 Task: Look for space in Lima, United States from 12th July, 2023 to 16th July, 2023 for 8 adults in price range Rs.10000 to Rs.16000. Place can be private room with 8 bedrooms having 8 beds and 8 bathrooms. Property type can be house, flat, guest house, hotel. Amenities needed are: wifi, TV, free parkinig on premises, gym, breakfast. Booking option can be shelf check-in. Required host language is English.
Action: Mouse moved to (419, 87)
Screenshot: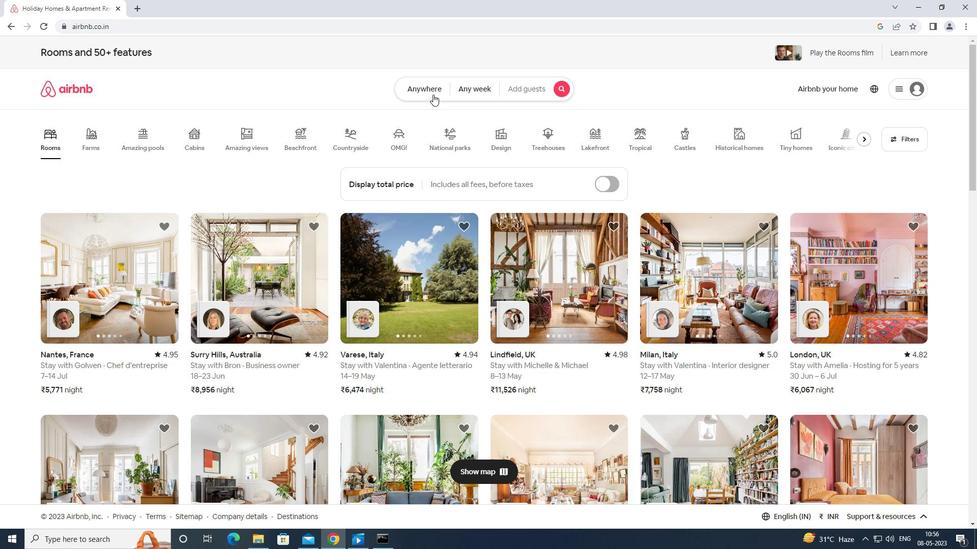 
Action: Mouse pressed left at (419, 87)
Screenshot: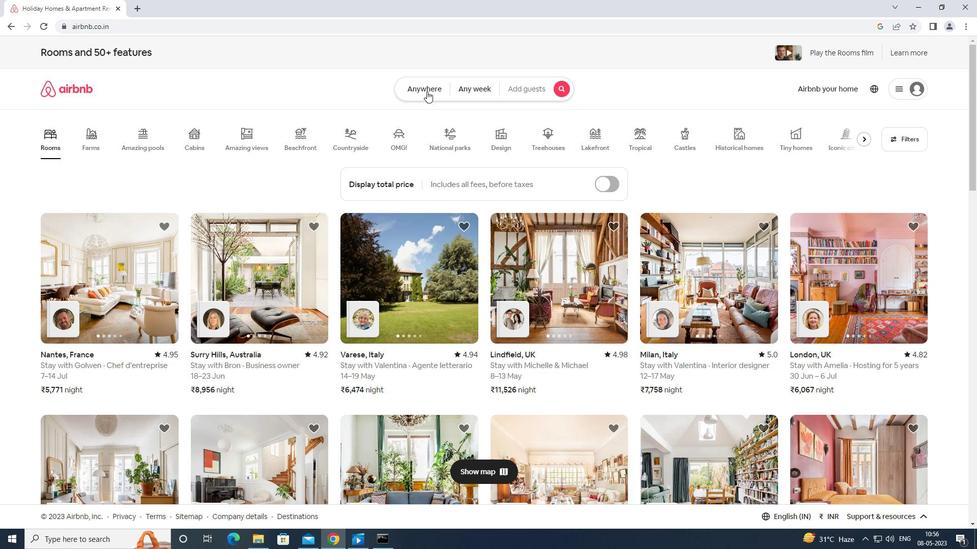 
Action: Mouse moved to (375, 122)
Screenshot: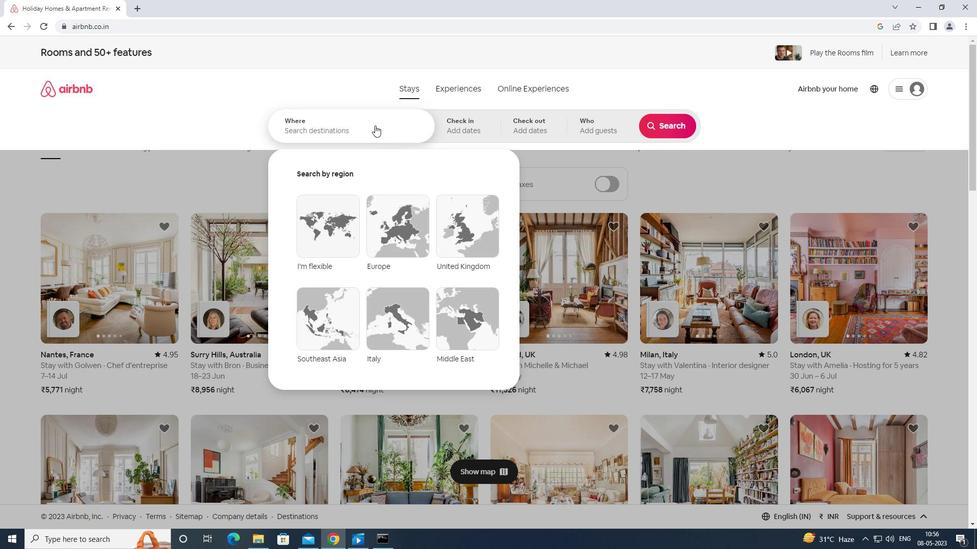 
Action: Mouse pressed left at (375, 122)
Screenshot: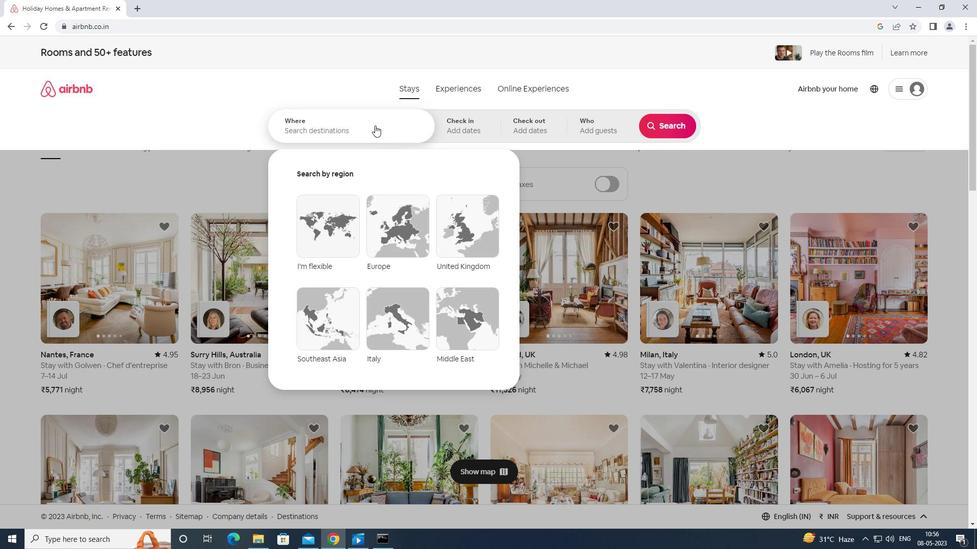 
Action: Mouse moved to (398, 124)
Screenshot: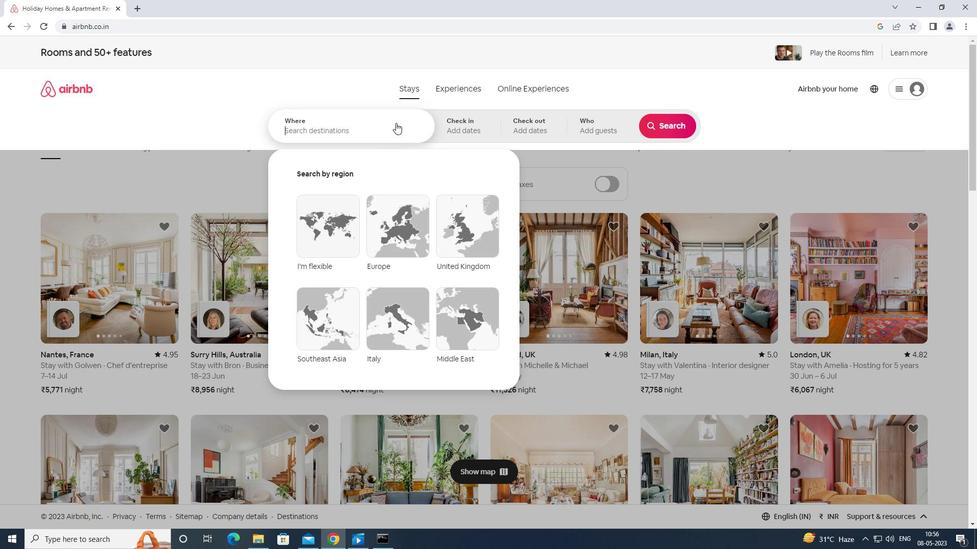 
Action: Key pressed l<Key.backspace><Key.shift>L<Key.shift>IMA<Key.space>UNITED<Key.space>STAES<Key.enter>
Screenshot: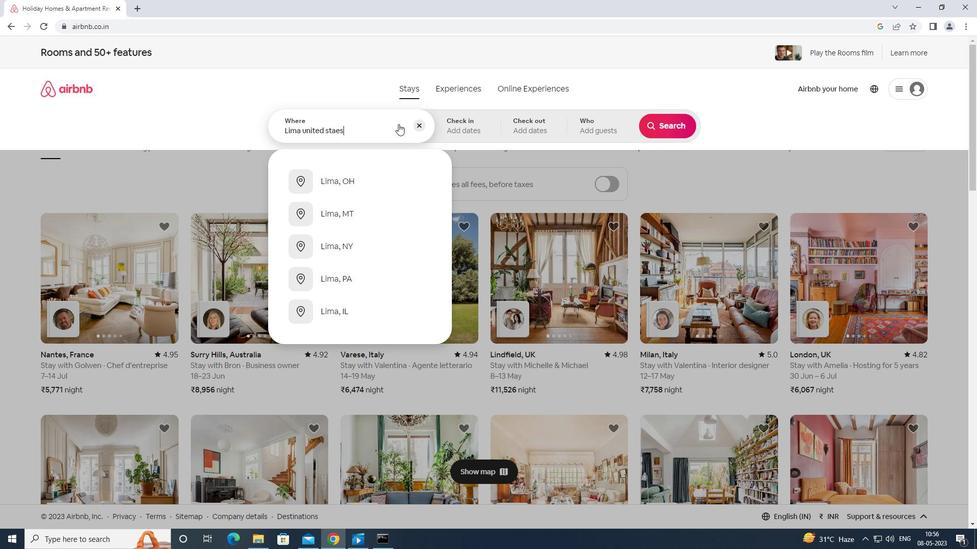 
Action: Mouse moved to (664, 213)
Screenshot: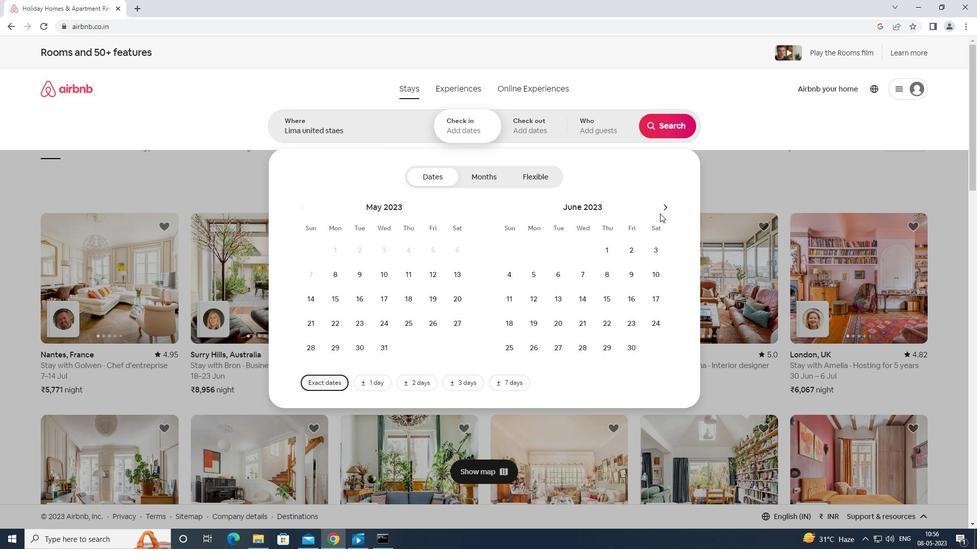 
Action: Mouse pressed left at (664, 213)
Screenshot: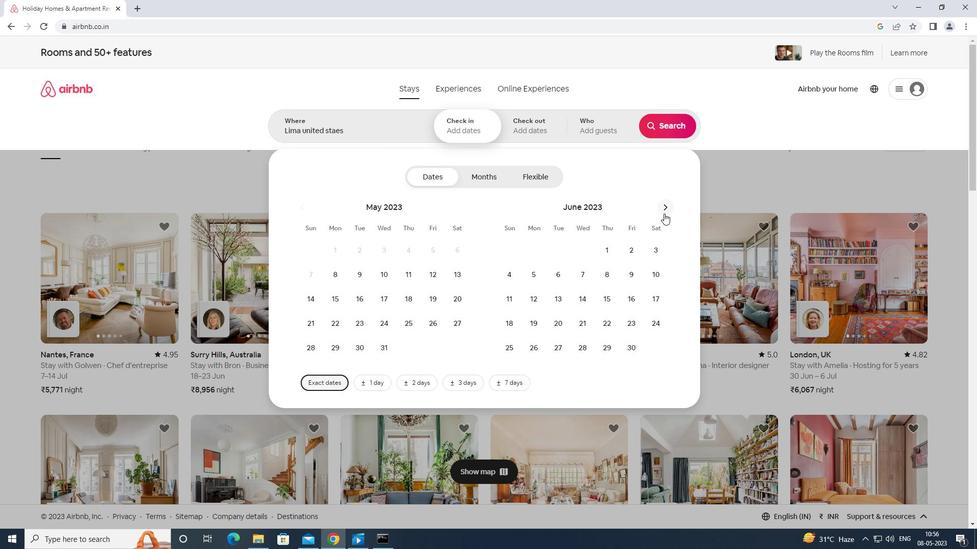 
Action: Mouse moved to (583, 296)
Screenshot: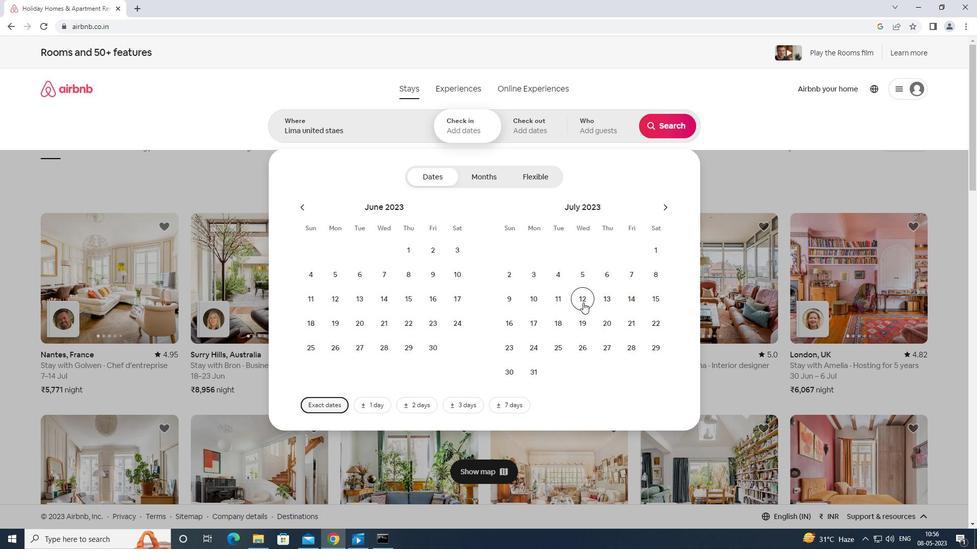 
Action: Mouse pressed left at (583, 296)
Screenshot: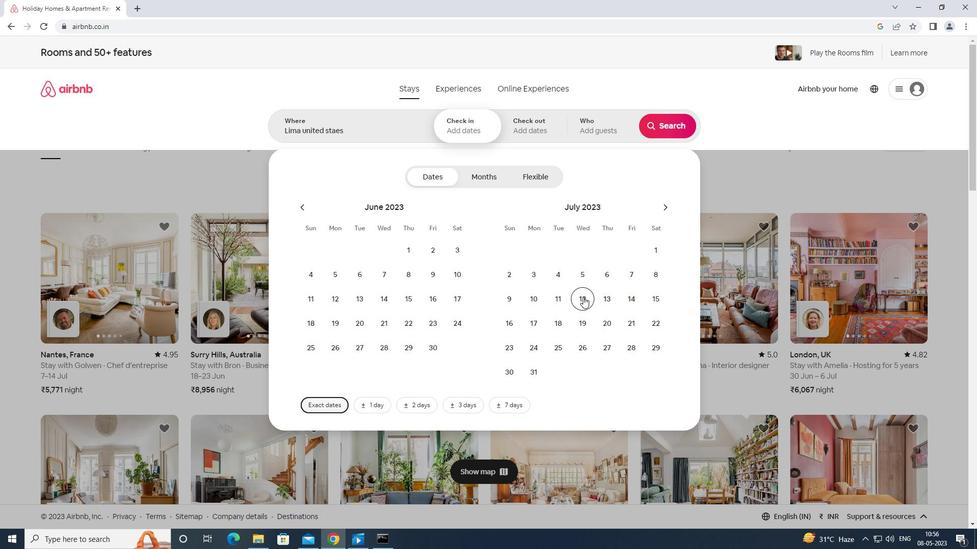 
Action: Mouse moved to (510, 323)
Screenshot: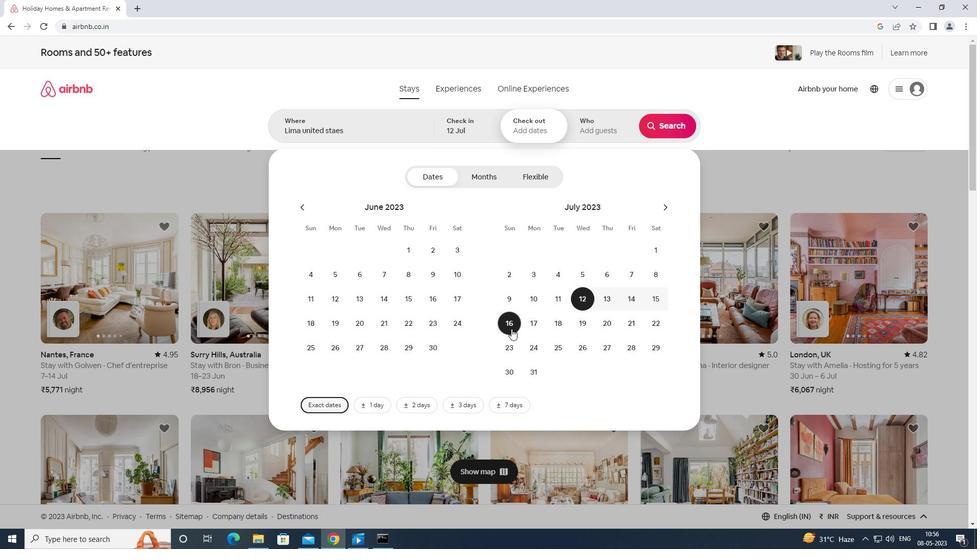 
Action: Mouse pressed left at (510, 323)
Screenshot: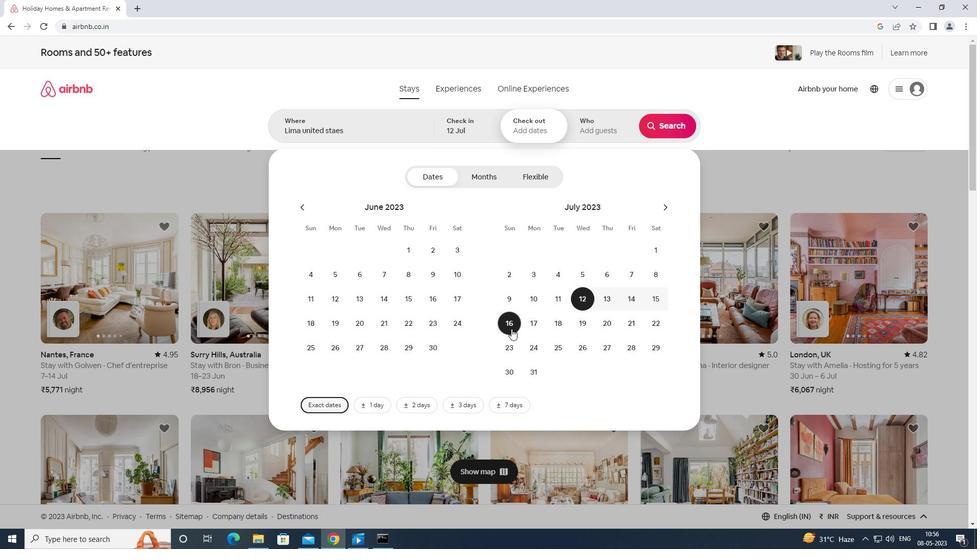 
Action: Mouse moved to (610, 121)
Screenshot: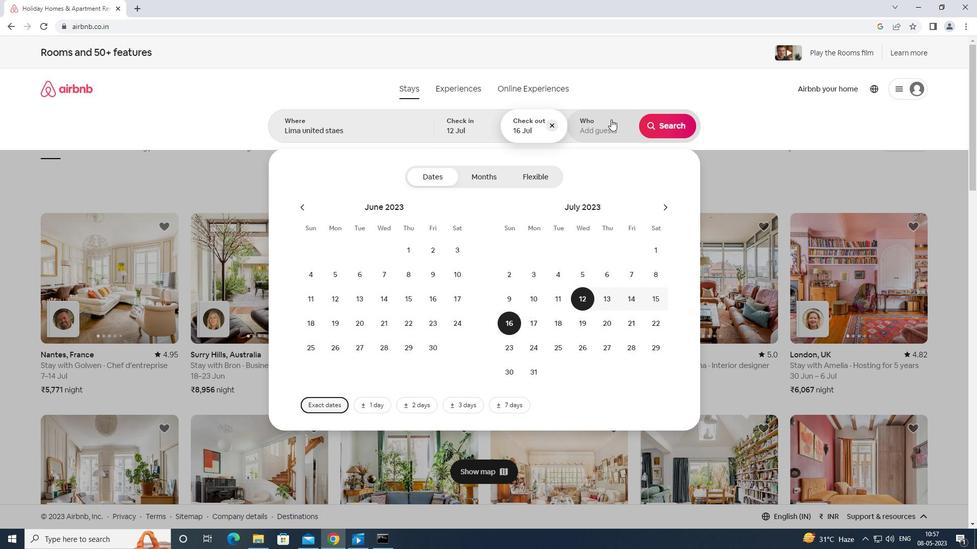 
Action: Mouse pressed left at (610, 121)
Screenshot: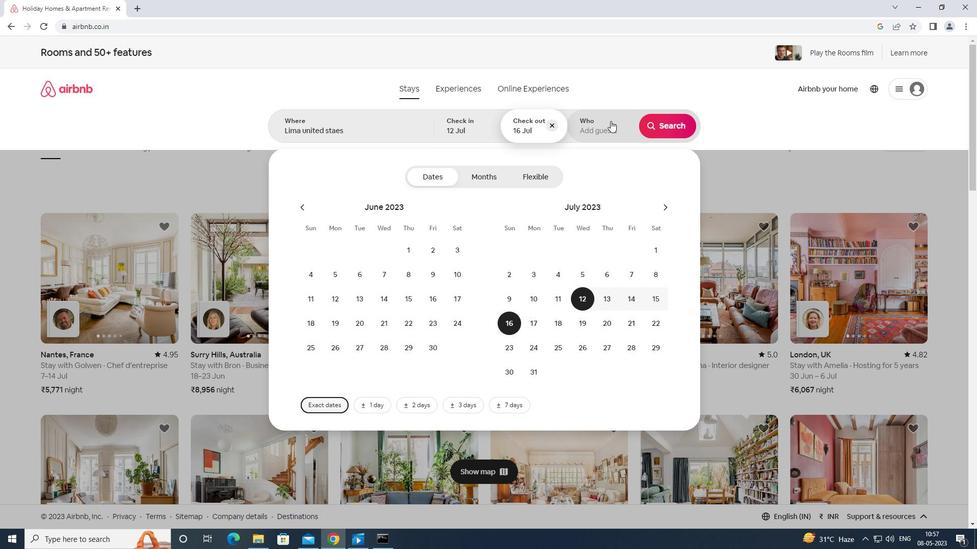 
Action: Mouse moved to (669, 180)
Screenshot: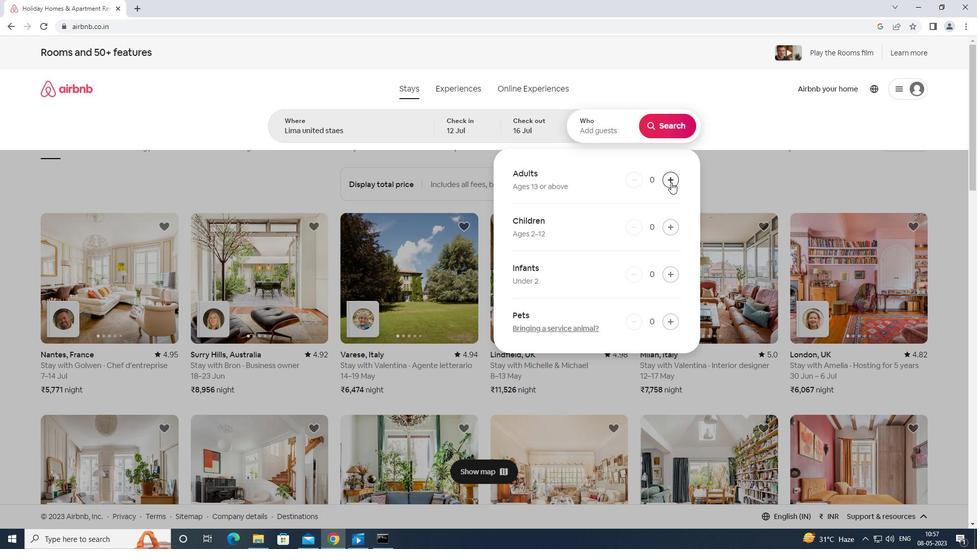 
Action: Mouse pressed left at (669, 180)
Screenshot: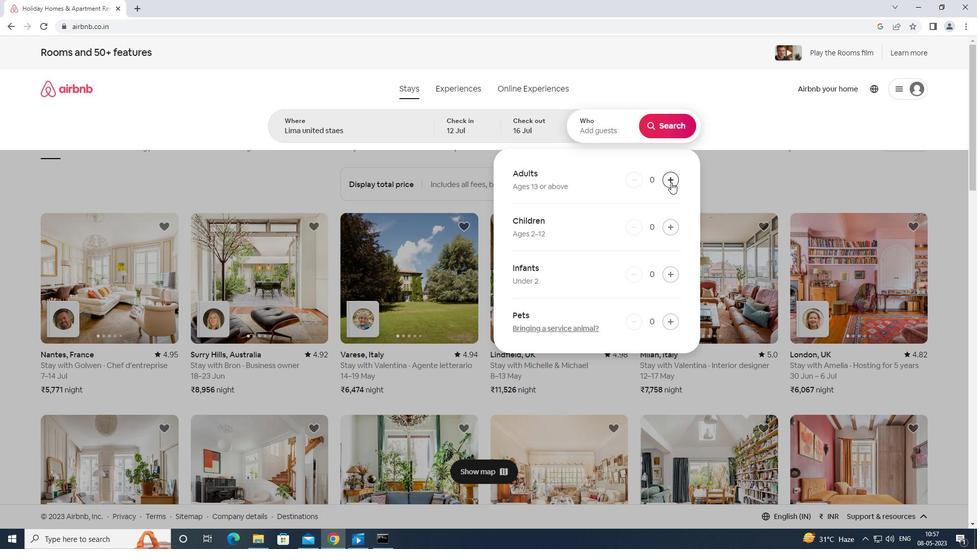 
Action: Mouse moved to (669, 179)
Screenshot: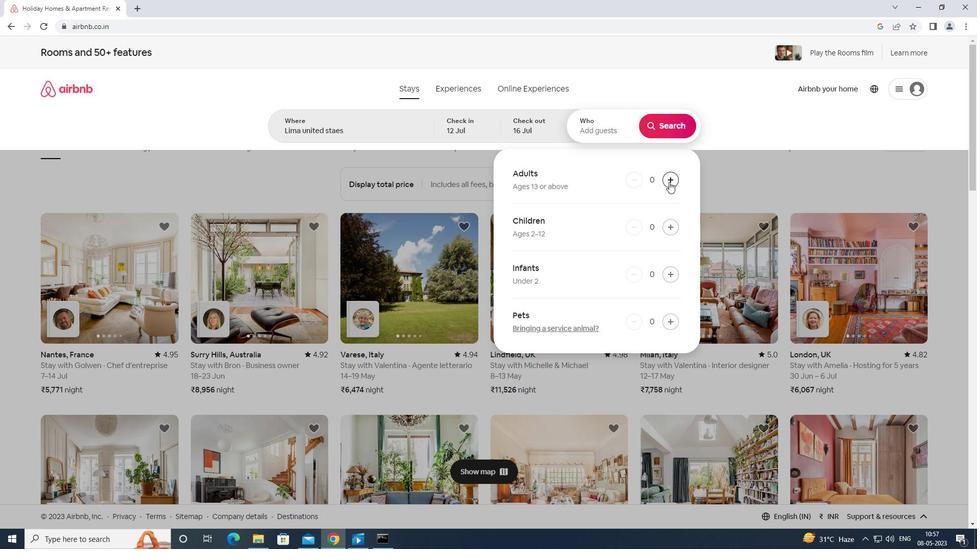 
Action: Mouse pressed left at (669, 179)
Screenshot: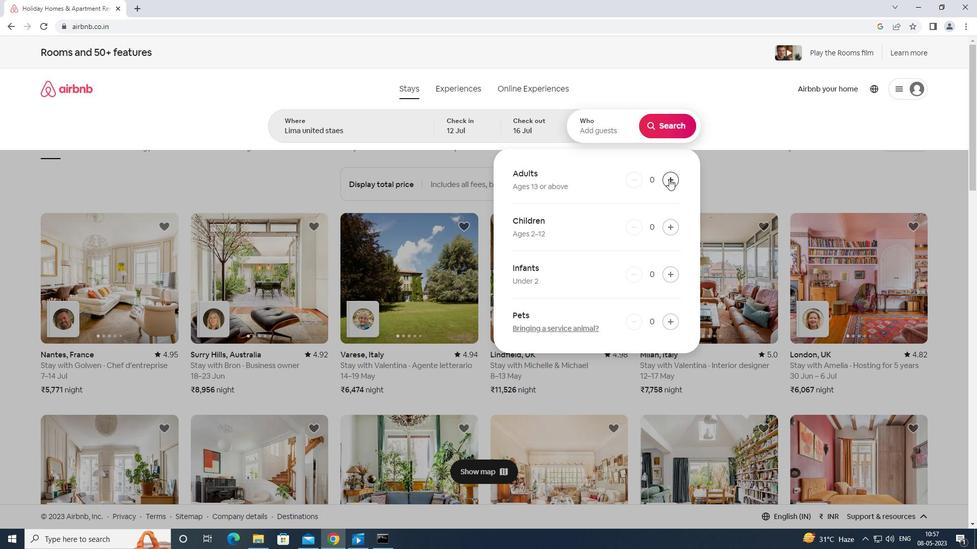 
Action: Mouse moved to (670, 179)
Screenshot: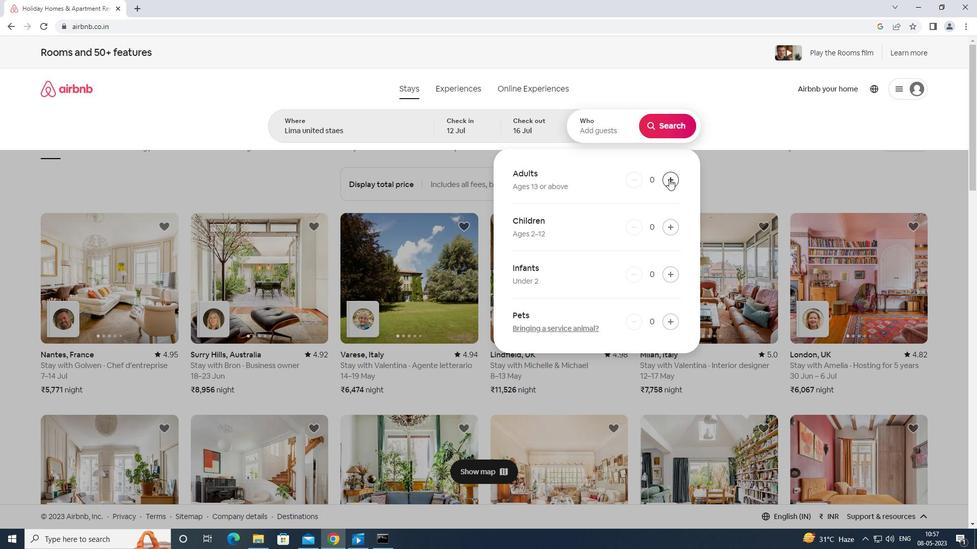 
Action: Mouse pressed left at (670, 179)
Screenshot: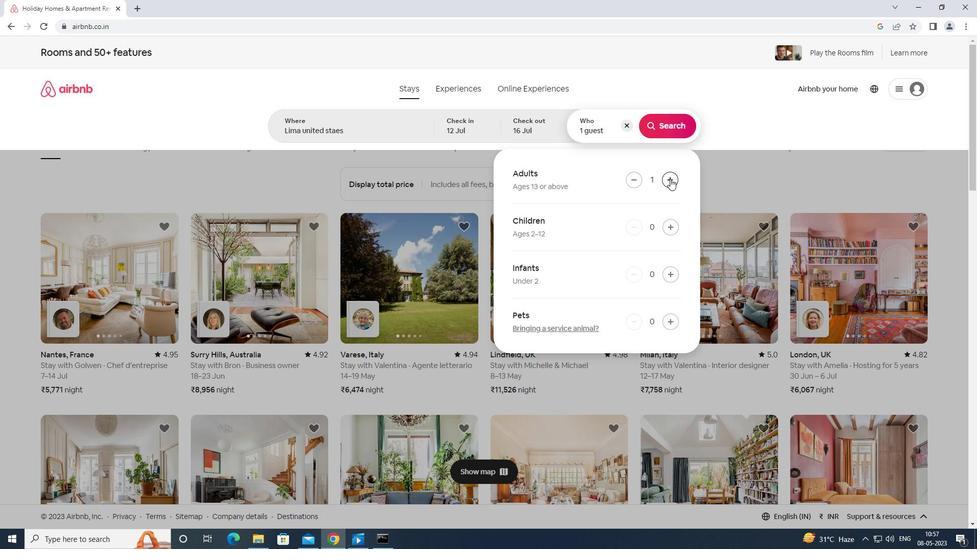 
Action: Mouse moved to (670, 179)
Screenshot: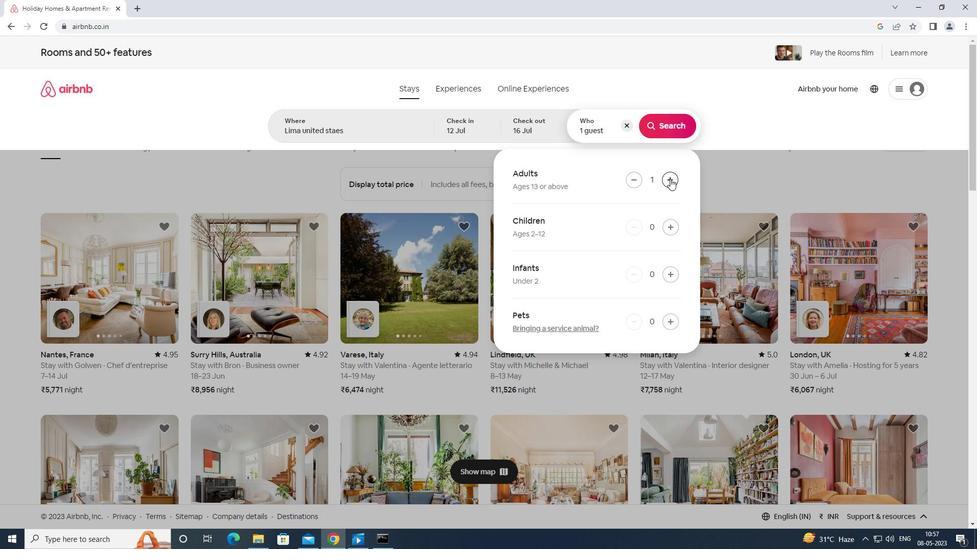 
Action: Mouse pressed left at (670, 179)
Screenshot: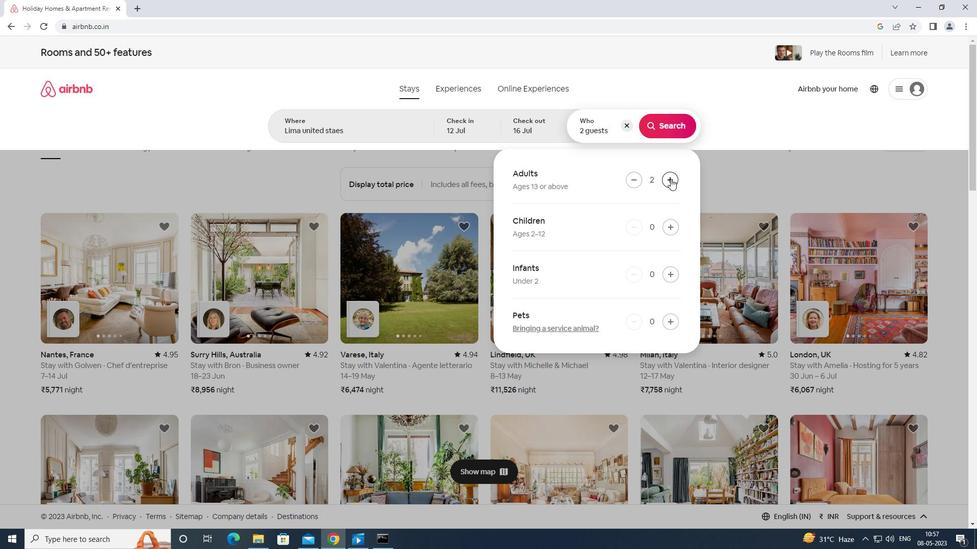 
Action: Mouse pressed left at (670, 179)
Screenshot: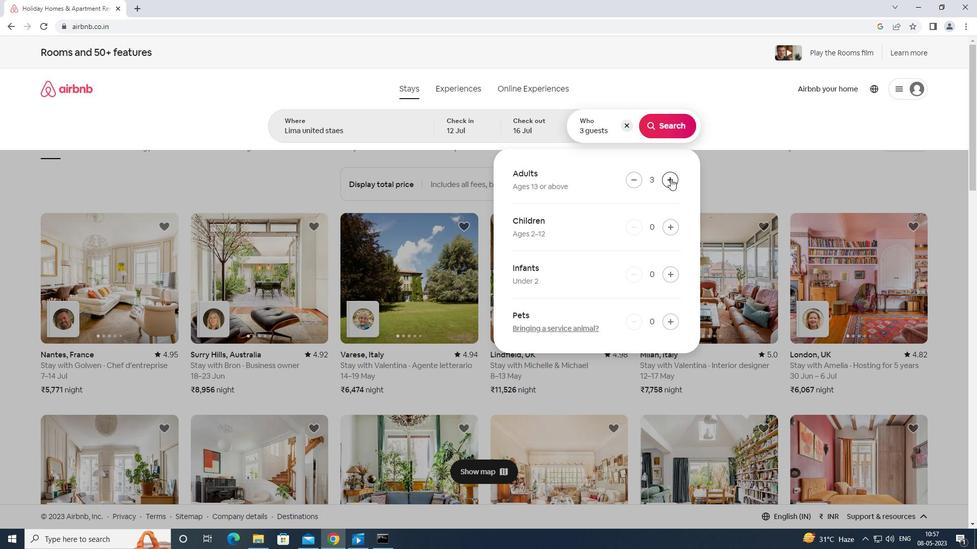
Action: Mouse pressed left at (670, 179)
Screenshot: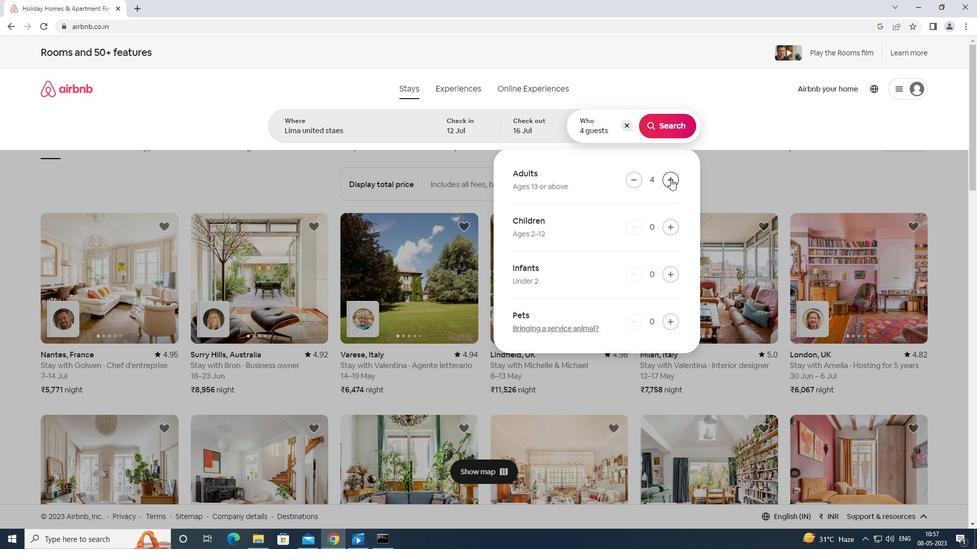 
Action: Mouse pressed left at (670, 179)
Screenshot: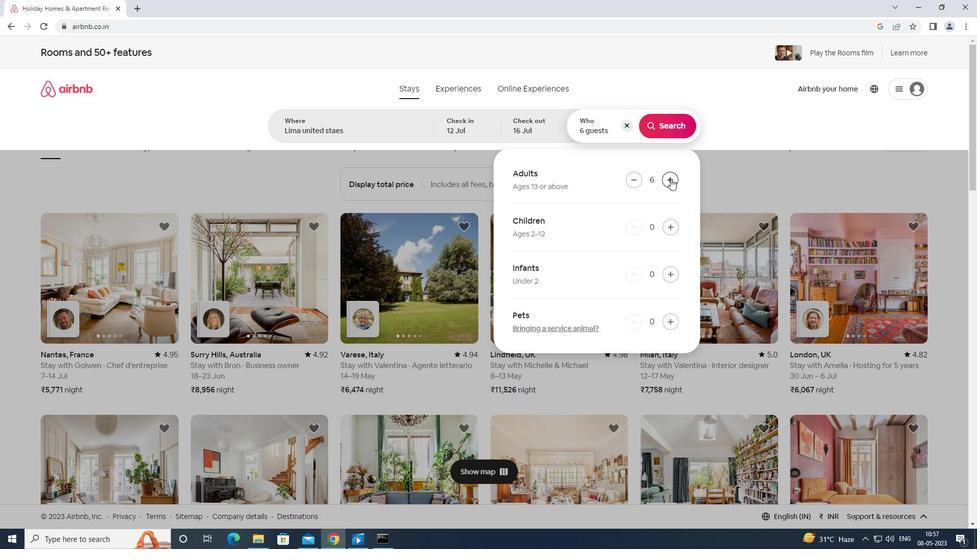 
Action: Mouse pressed left at (670, 179)
Screenshot: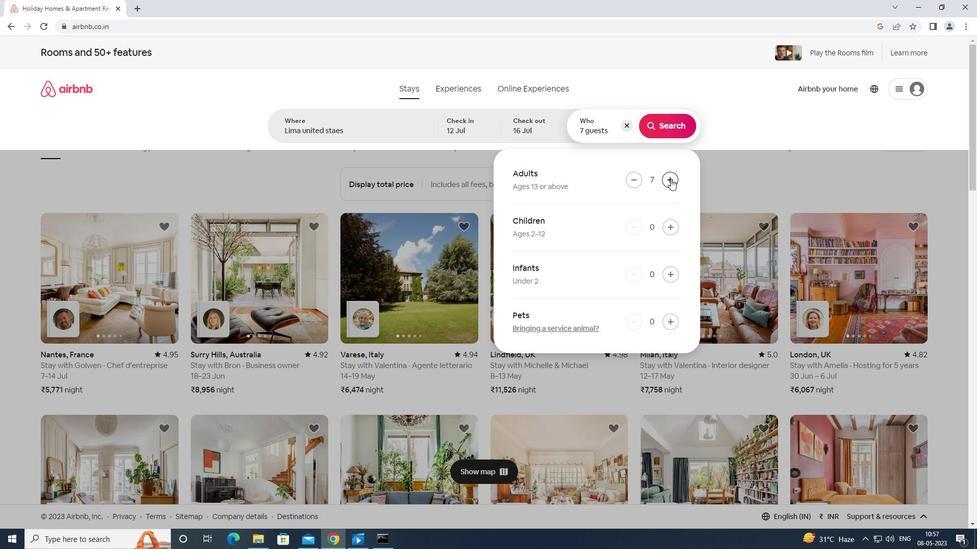 
Action: Mouse moved to (664, 128)
Screenshot: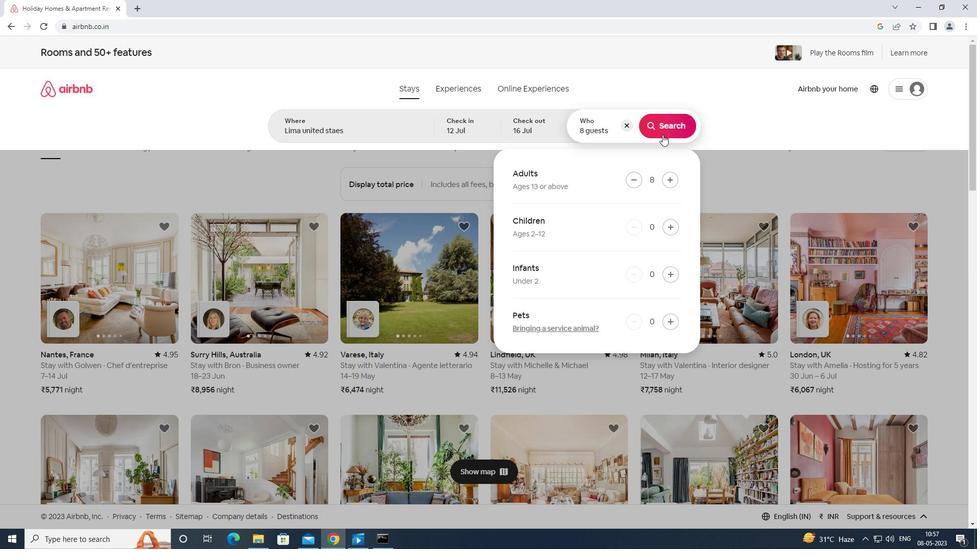 
Action: Mouse pressed left at (664, 128)
Screenshot: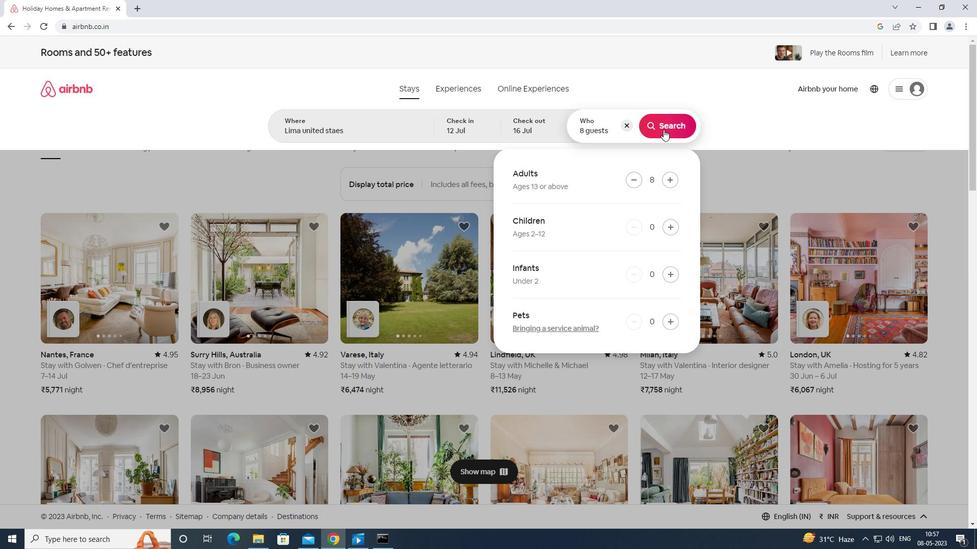 
Action: Mouse moved to (933, 94)
Screenshot: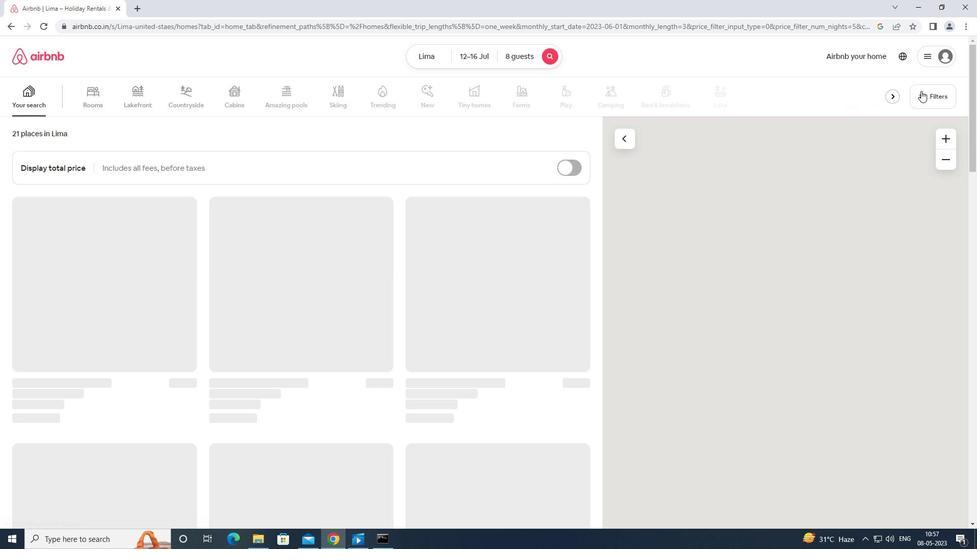 
Action: Mouse pressed left at (933, 94)
Screenshot: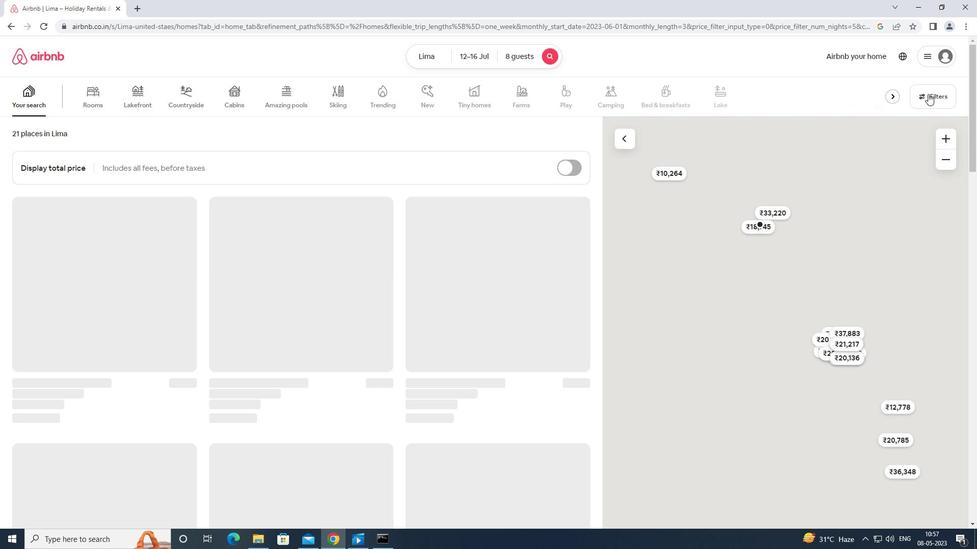 
Action: Mouse moved to (428, 347)
Screenshot: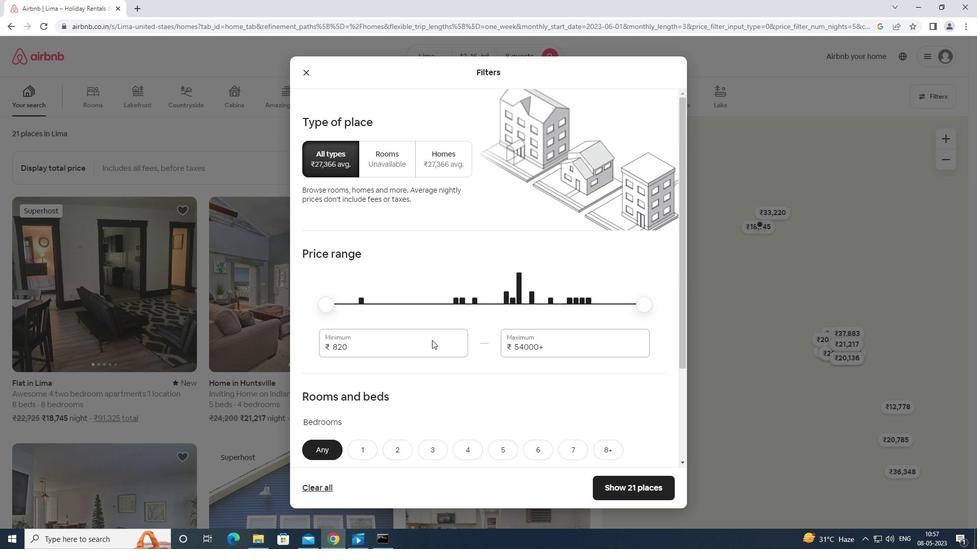 
Action: Mouse pressed left at (428, 347)
Screenshot: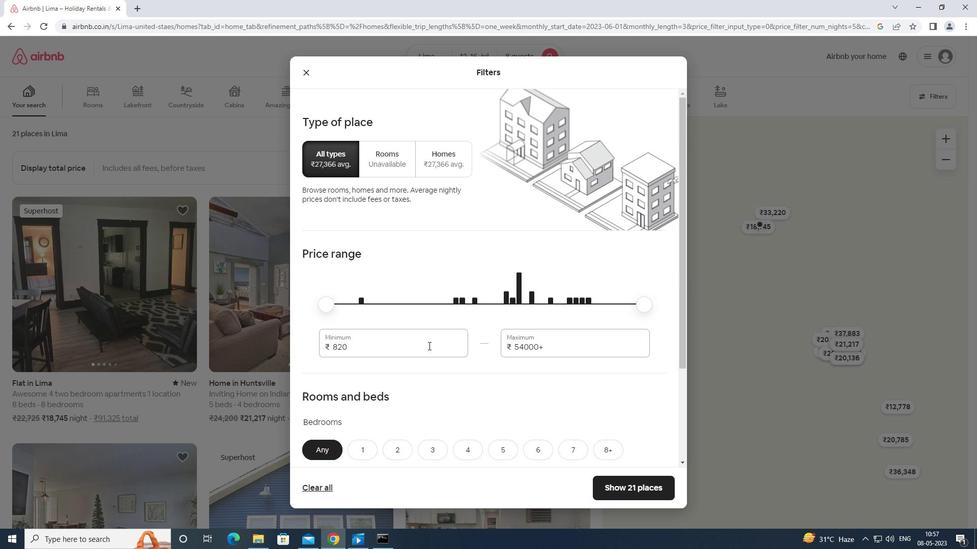 
Action: Mouse moved to (466, 378)
Screenshot: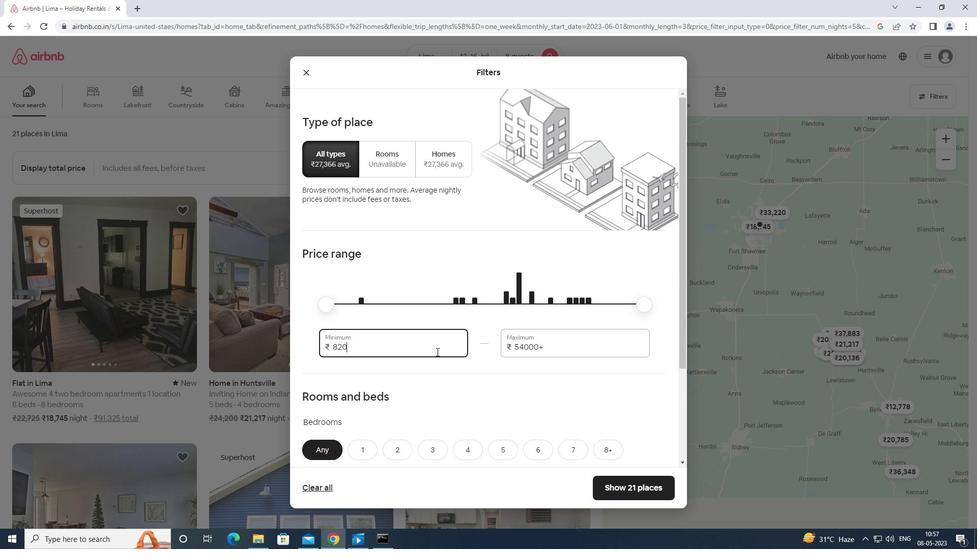 
Action: Key pressed <Key.backspace><Key.backspace><Key.backspace><Key.backspace><Key.backspace>10
Screenshot: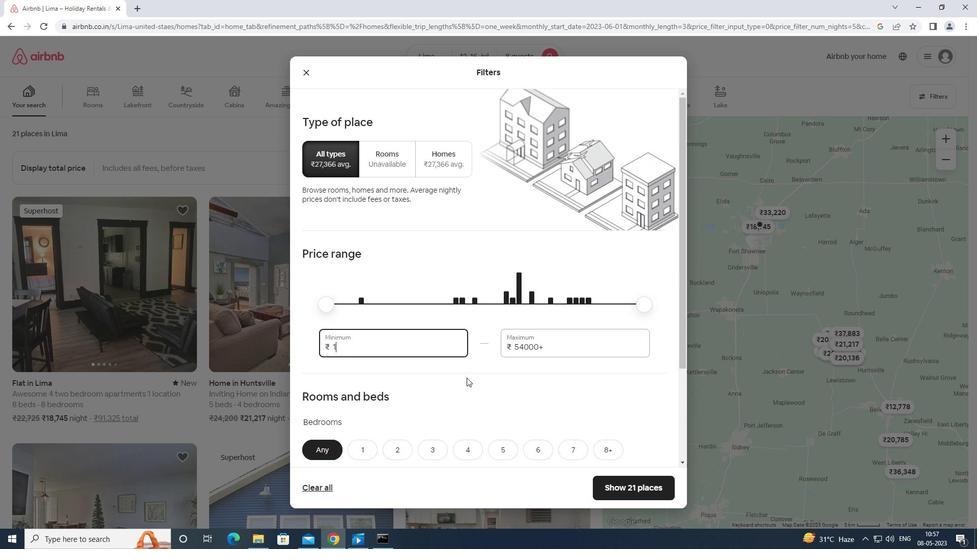 
Action: Mouse moved to (466, 378)
Screenshot: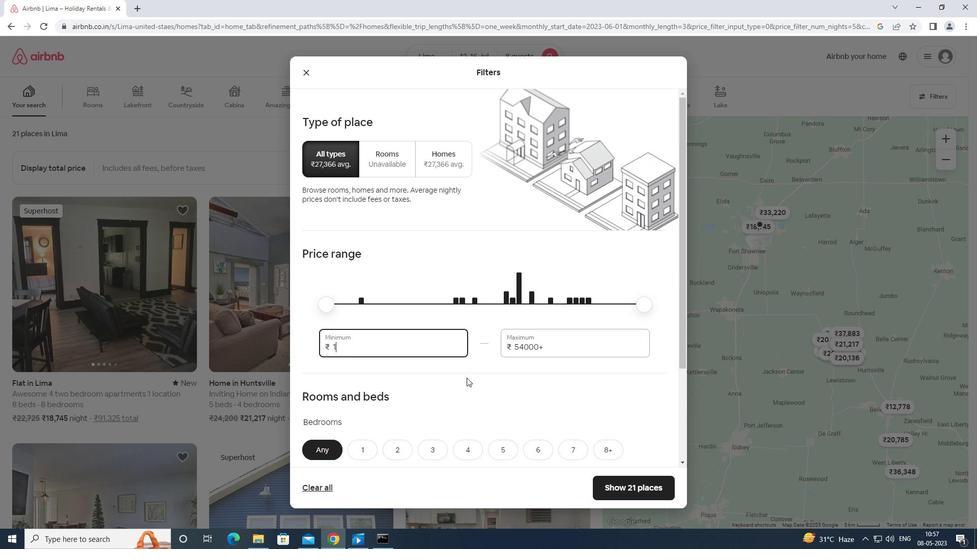 
Action: Key pressed 0
Screenshot: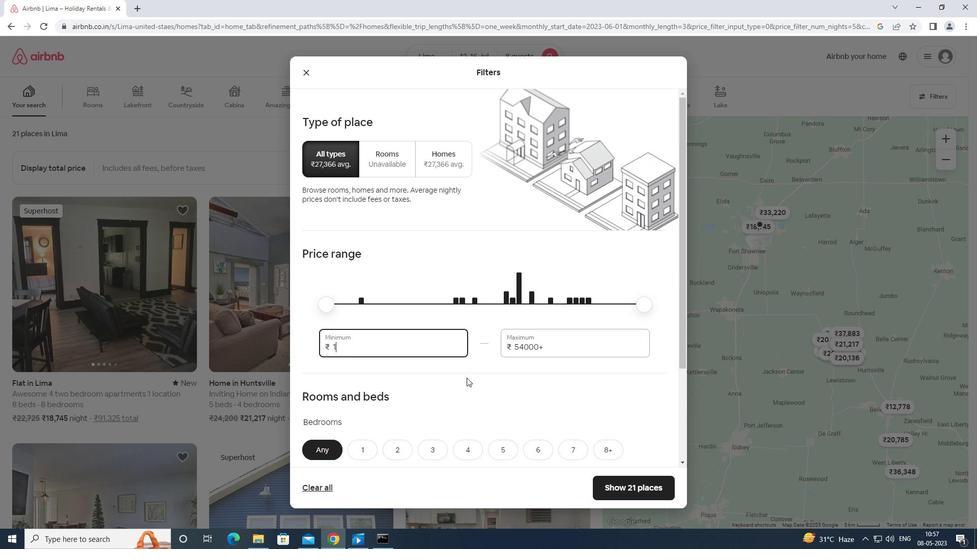 
Action: Mouse moved to (481, 378)
Screenshot: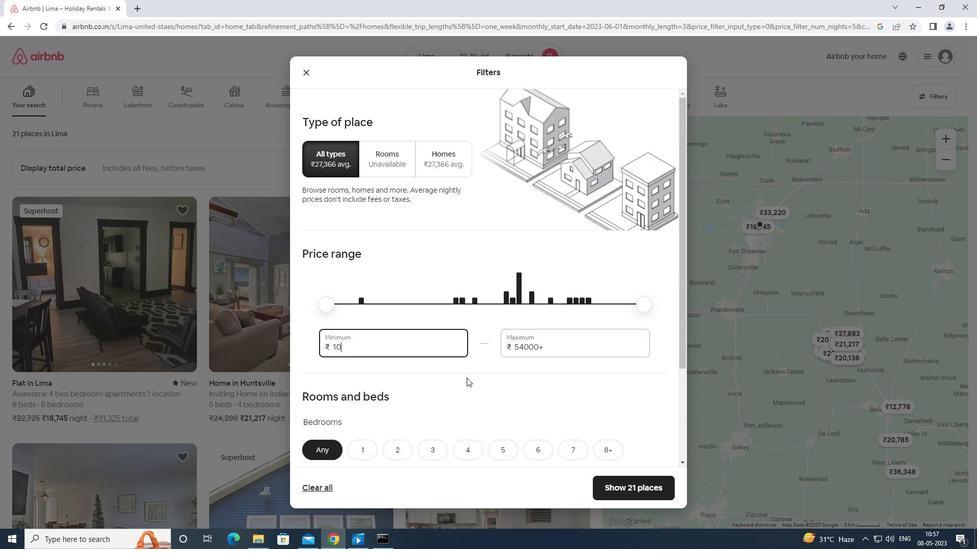 
Action: Key pressed 0
Screenshot: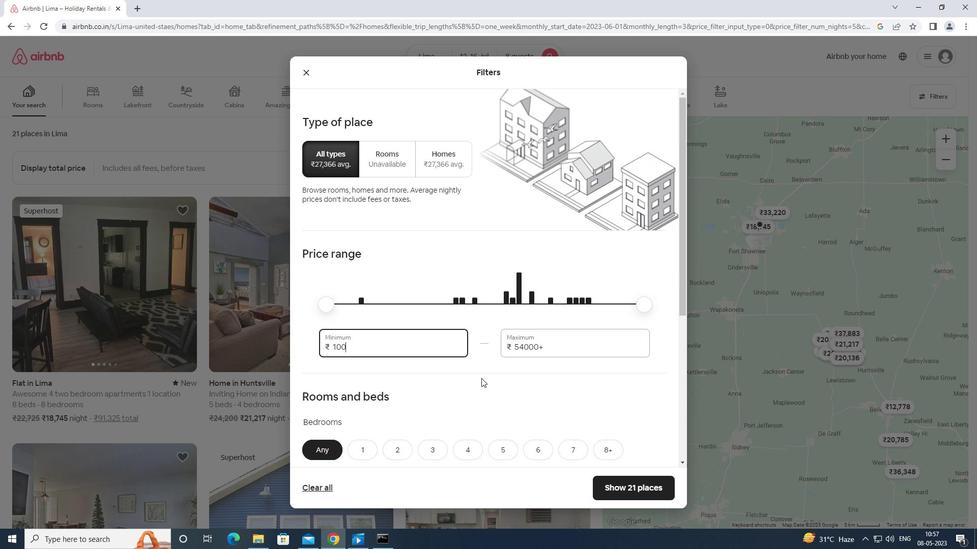 
Action: Mouse moved to (481, 378)
Screenshot: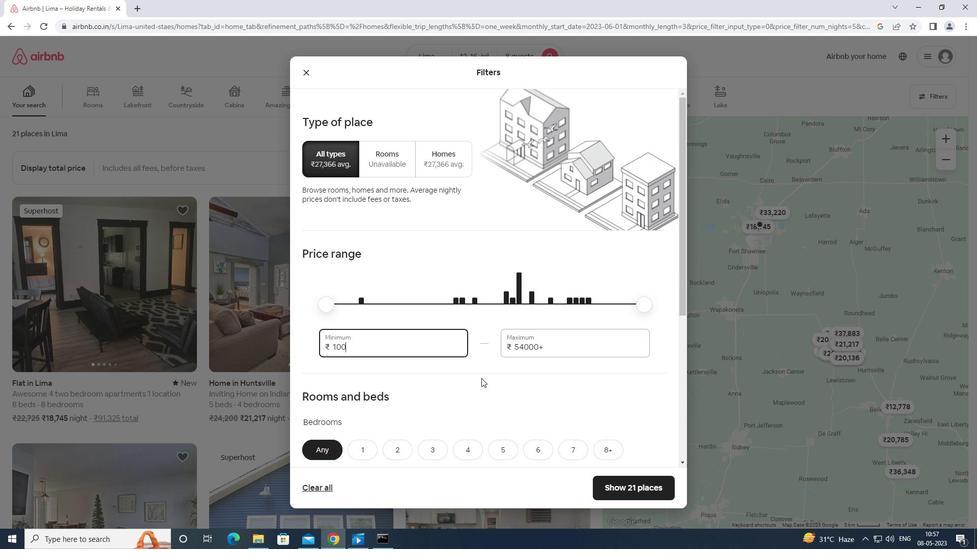
Action: Key pressed 0
Screenshot: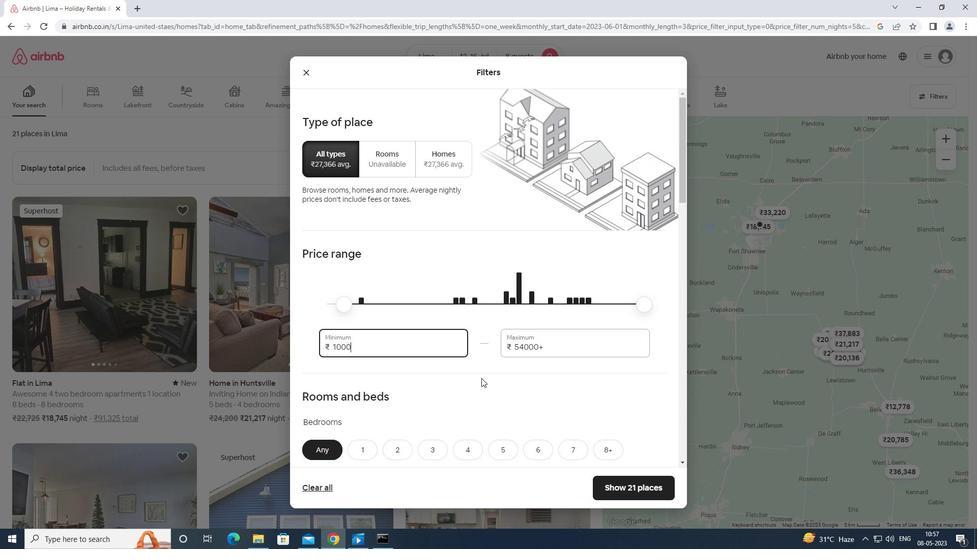 
Action: Mouse moved to (577, 344)
Screenshot: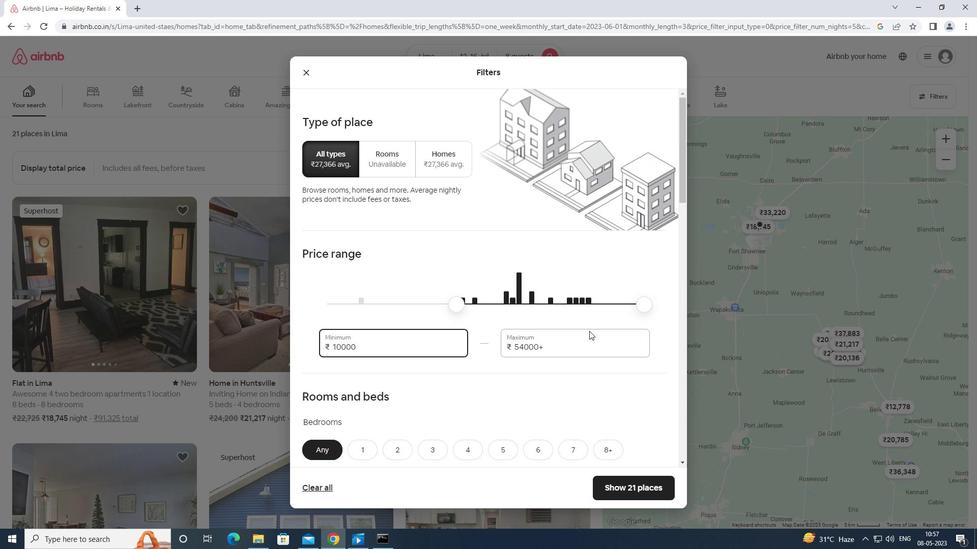 
Action: Mouse pressed left at (577, 344)
Screenshot: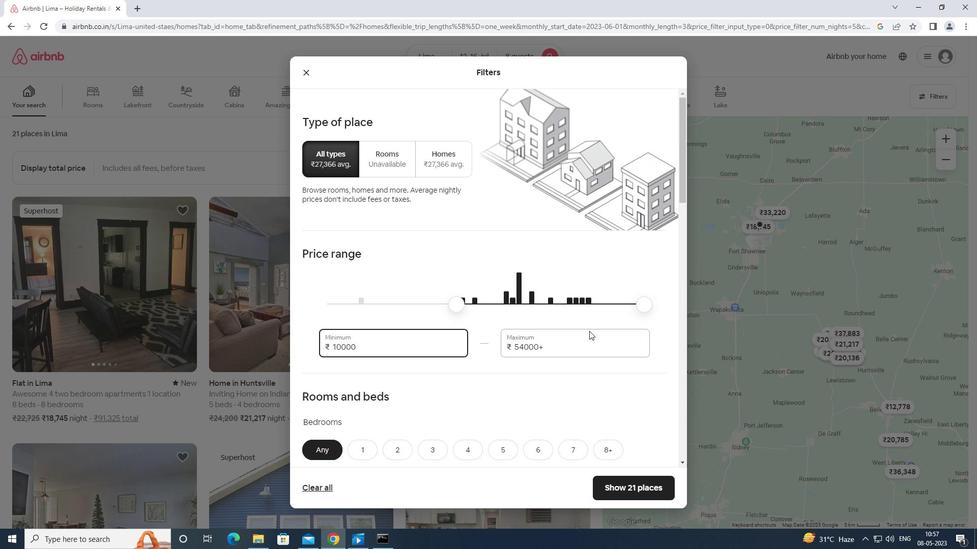 
Action: Key pressed <Key.backspace><Key.backspace><Key.backspace><Key.backspace><Key.backspace><Key.backspace><Key.backspace><Key.backspace><Key.backspace><Key.backspace><Key.backspace><Key.backspace>16000
Screenshot: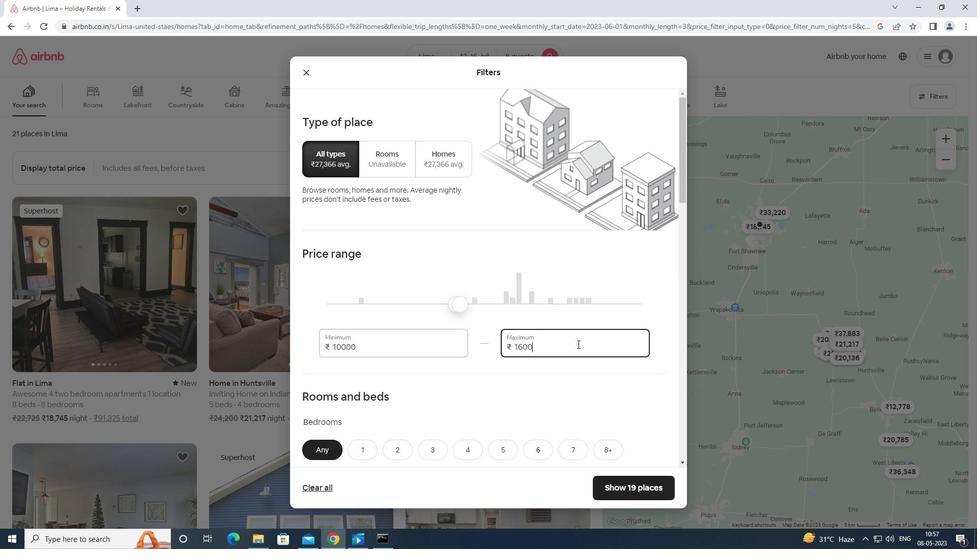 
Action: Mouse moved to (577, 347)
Screenshot: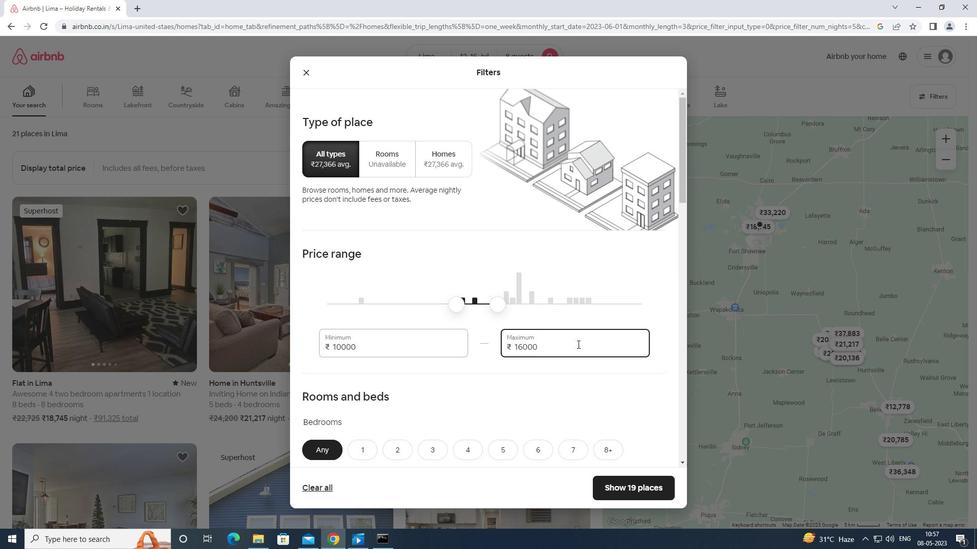 
Action: Mouse scrolled (577, 346) with delta (0, 0)
Screenshot: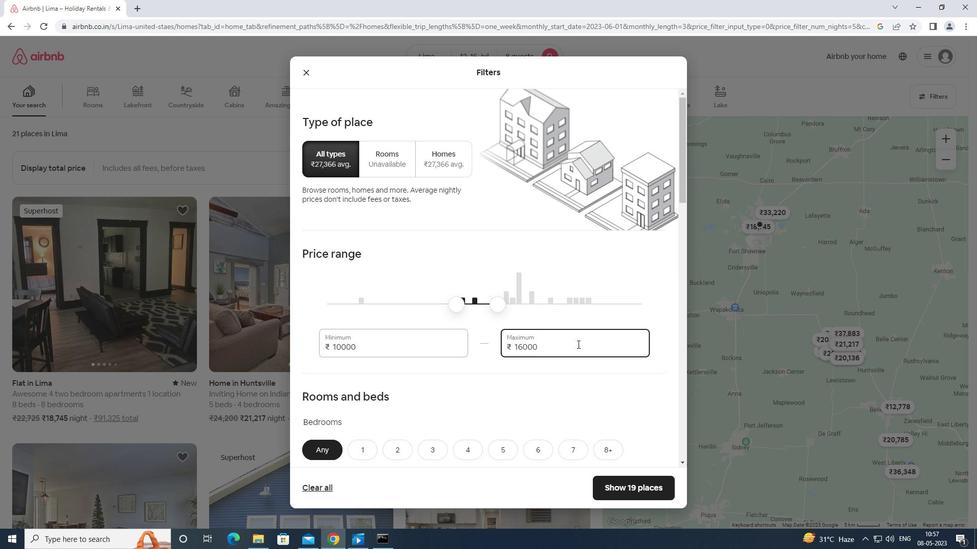 
Action: Mouse moved to (577, 348)
Screenshot: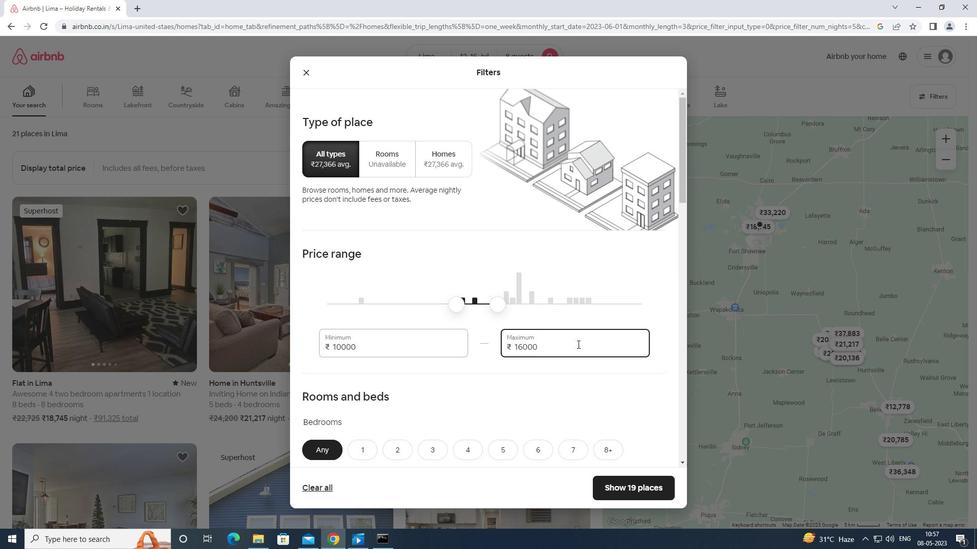 
Action: Mouse scrolled (577, 348) with delta (0, 0)
Screenshot: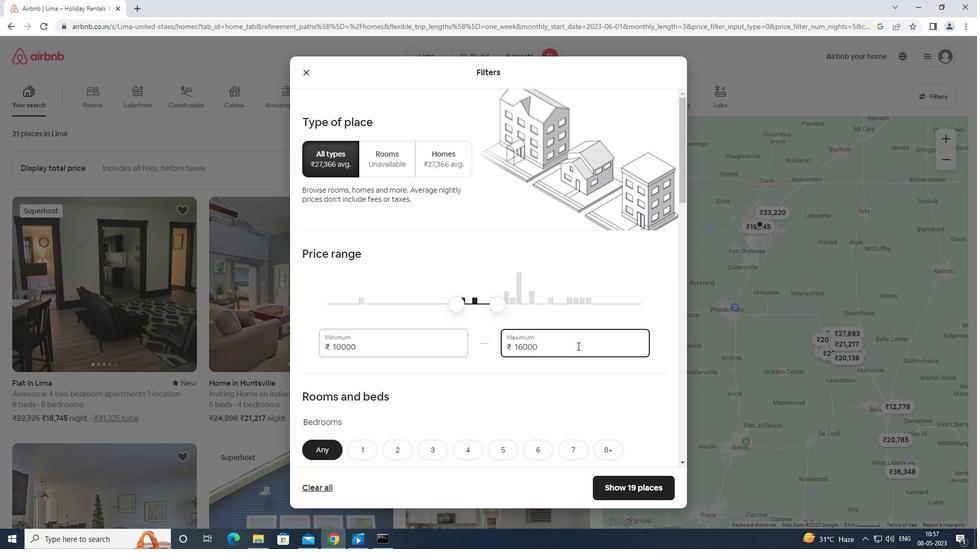 
Action: Mouse moved to (580, 352)
Screenshot: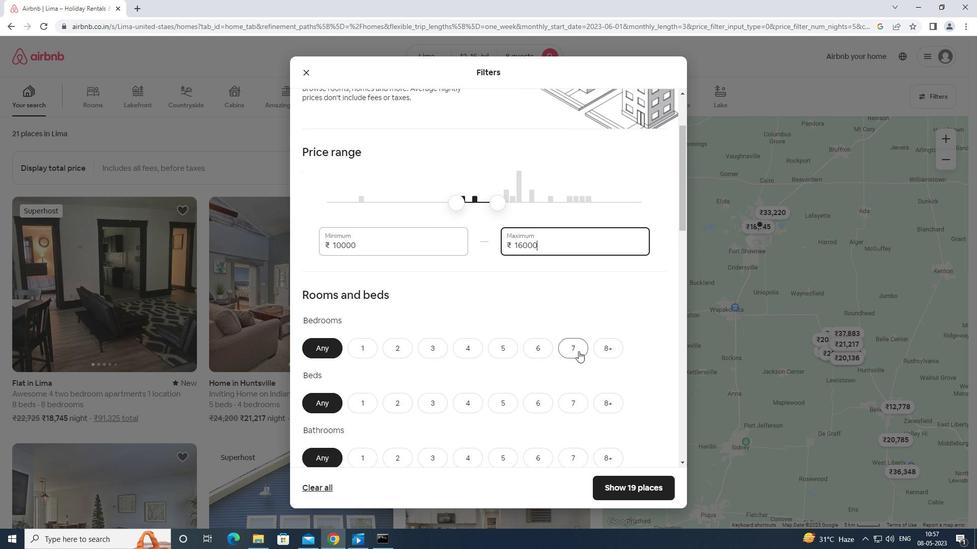 
Action: Mouse scrolled (580, 352) with delta (0, 0)
Screenshot: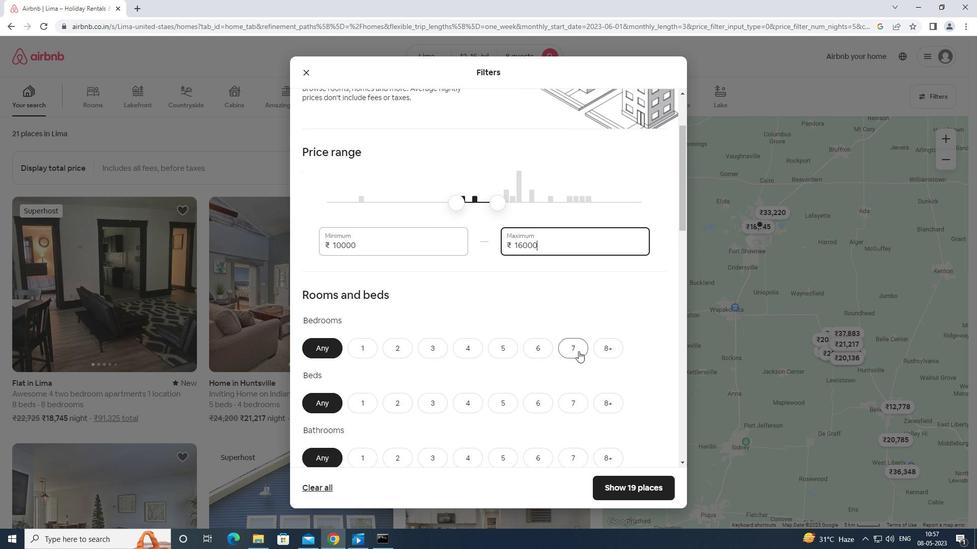 
Action: Mouse moved to (610, 294)
Screenshot: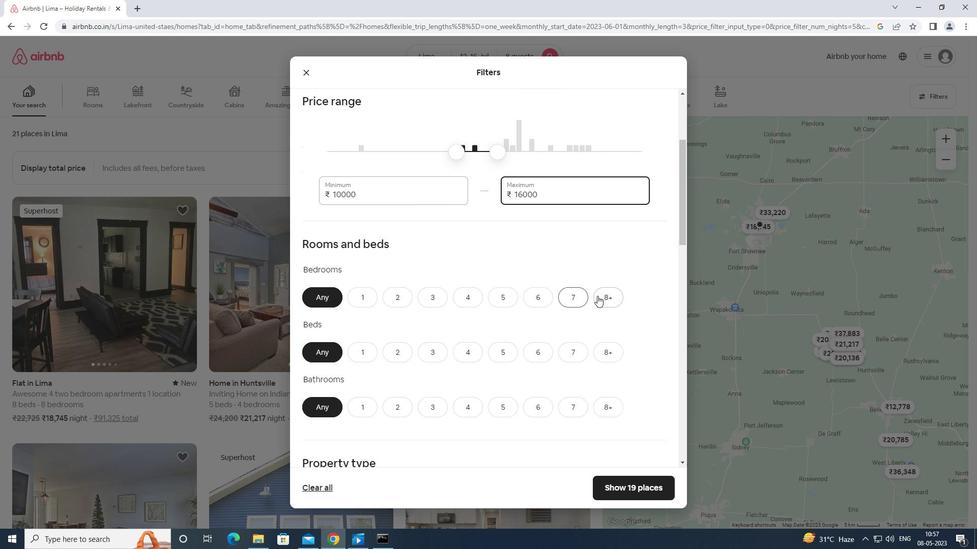 
Action: Mouse pressed left at (610, 294)
Screenshot: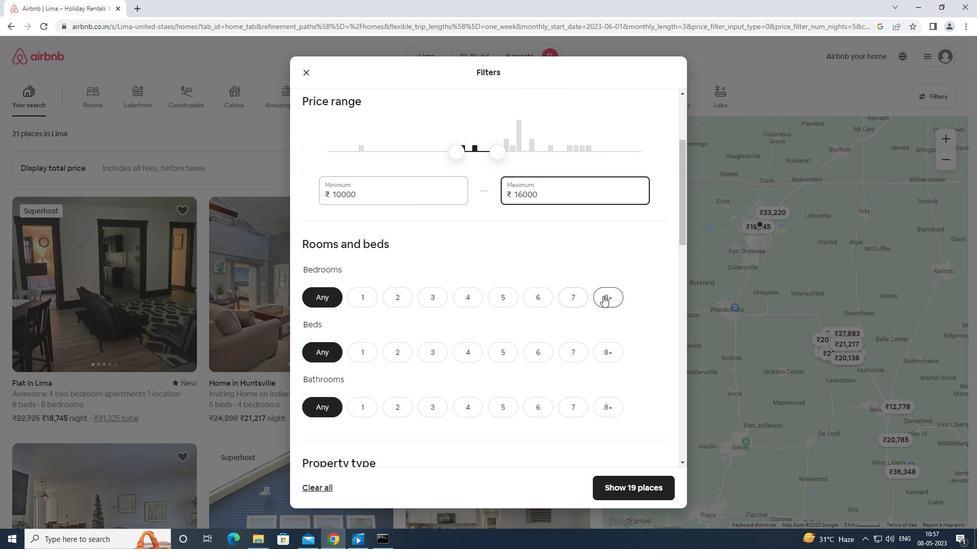 
Action: Mouse moved to (609, 353)
Screenshot: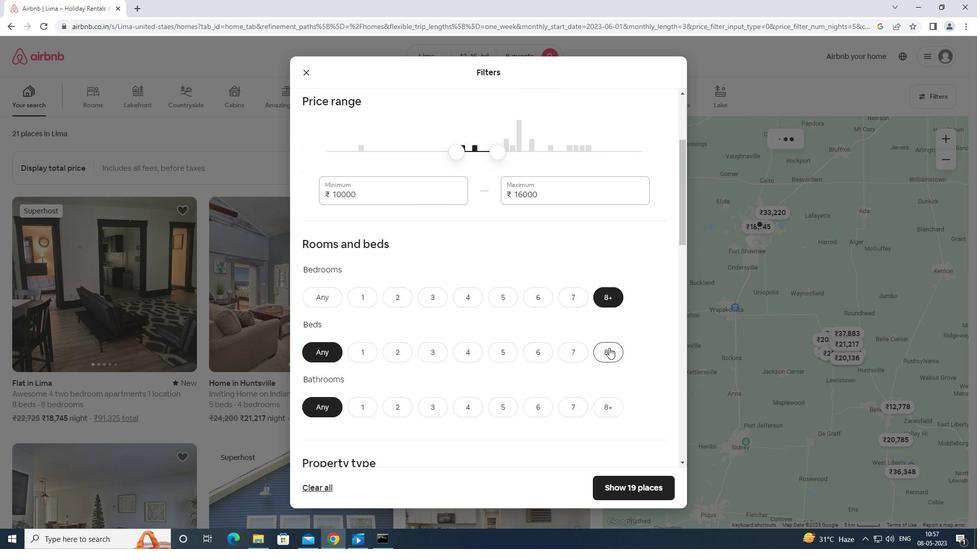 
Action: Mouse pressed left at (609, 353)
Screenshot: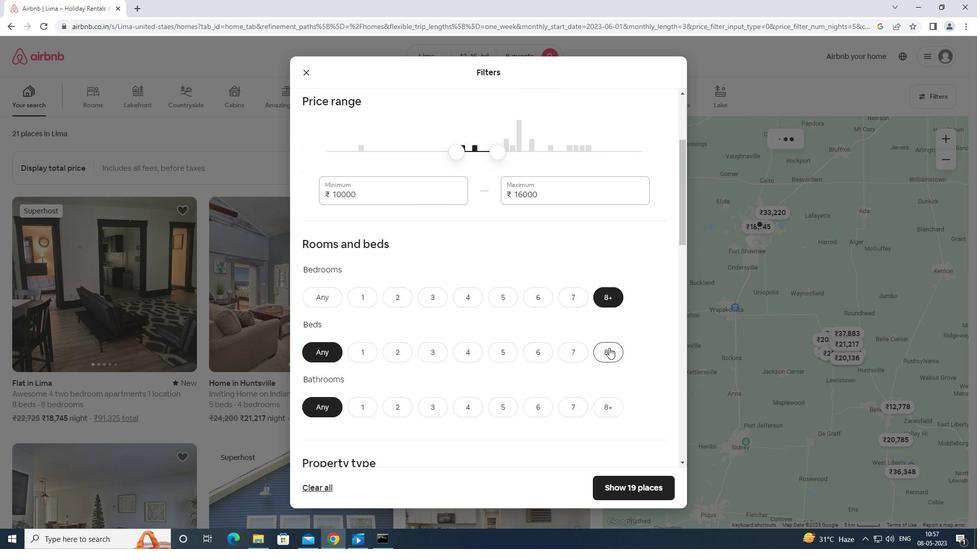 
Action: Mouse moved to (611, 352)
Screenshot: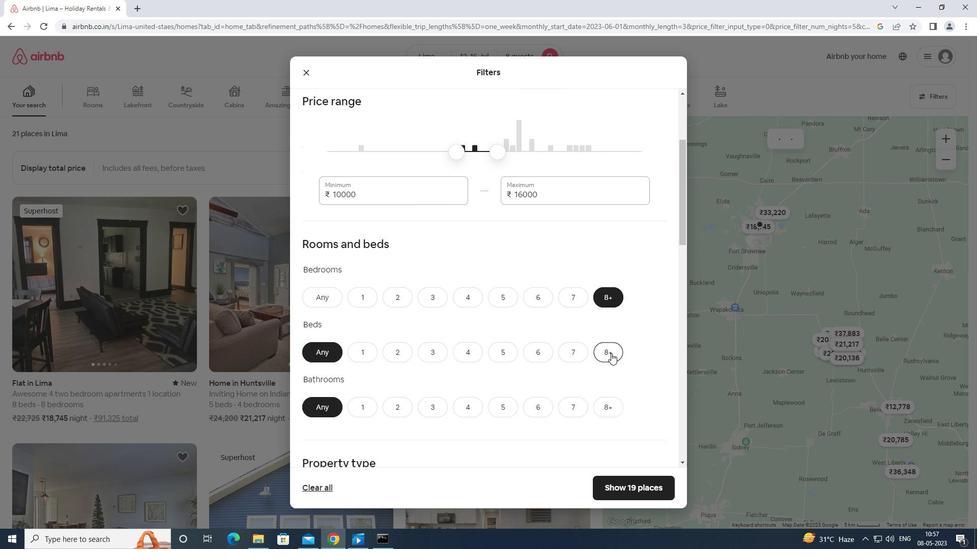 
Action: Mouse scrolled (611, 352) with delta (0, 0)
Screenshot: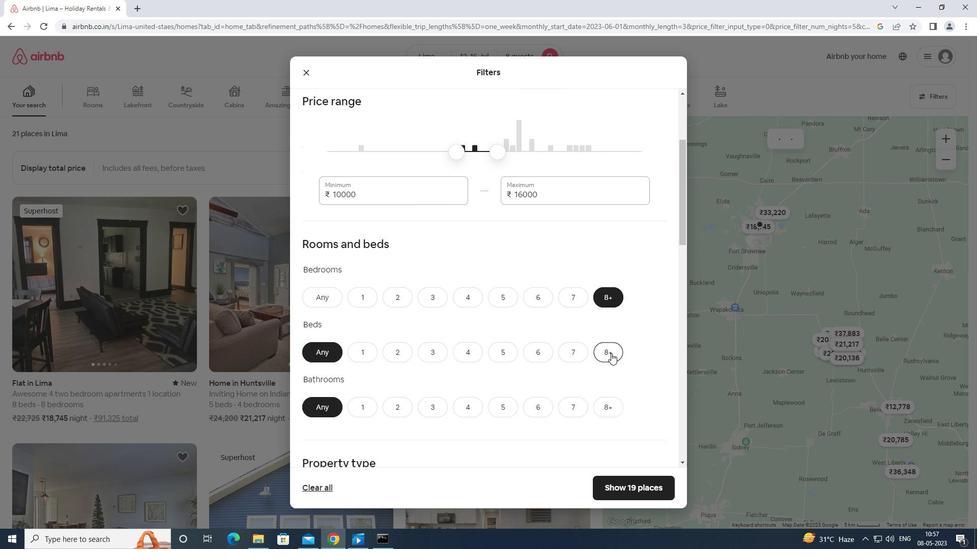 
Action: Mouse moved to (603, 359)
Screenshot: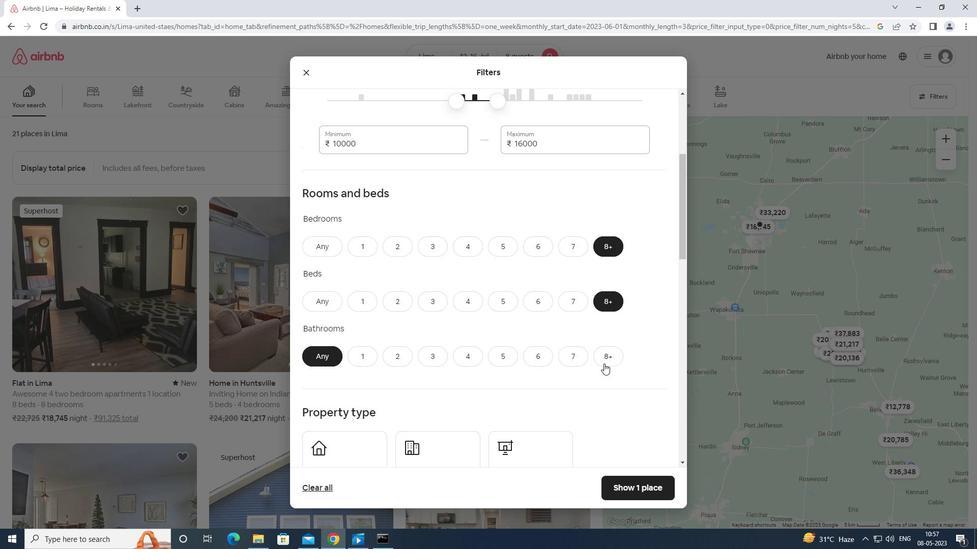 
Action: Mouse pressed left at (603, 359)
Screenshot: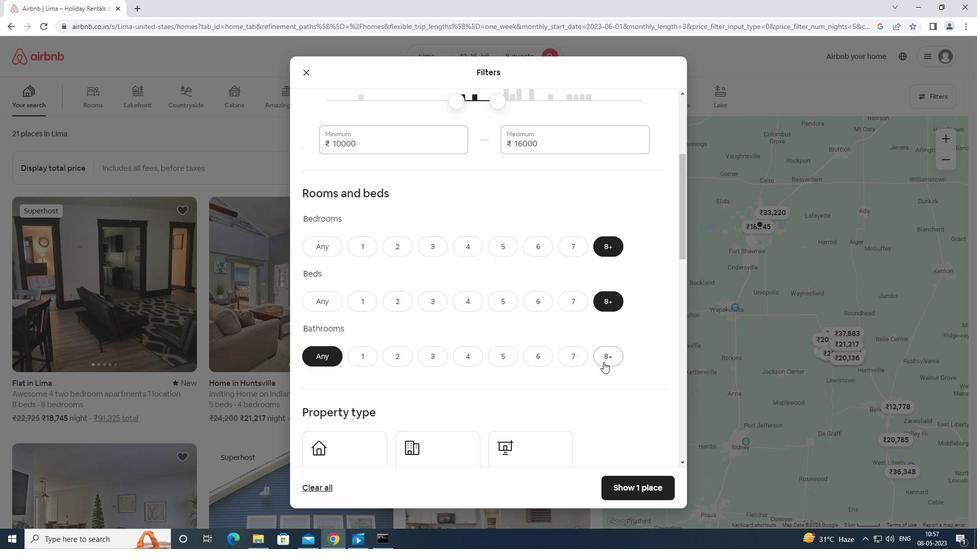 
Action: Mouse moved to (607, 356)
Screenshot: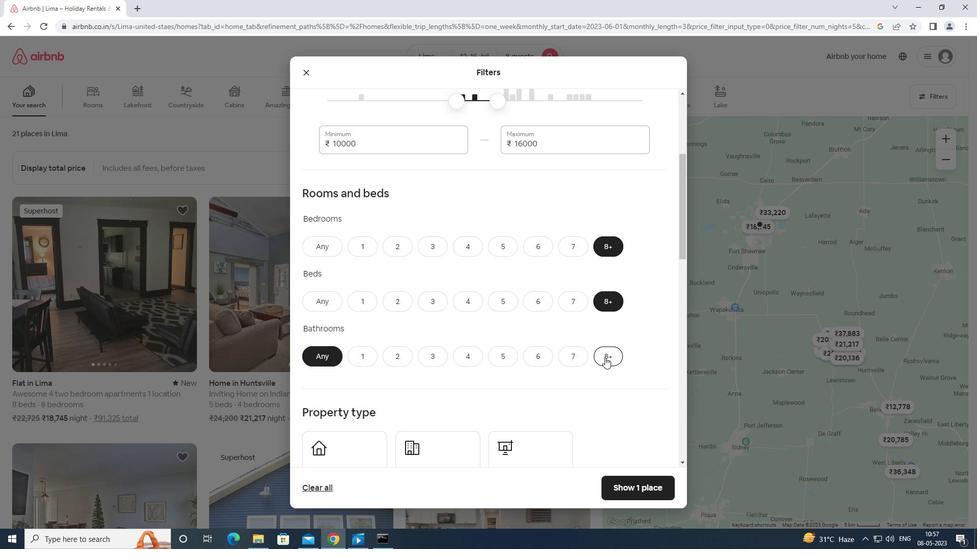 
Action: Mouse scrolled (607, 356) with delta (0, 0)
Screenshot: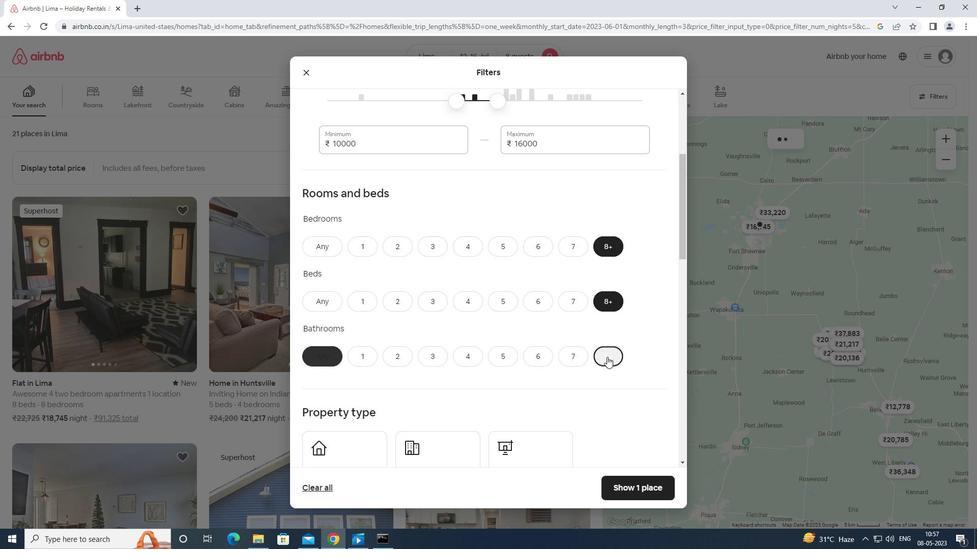 
Action: Mouse scrolled (607, 356) with delta (0, 0)
Screenshot: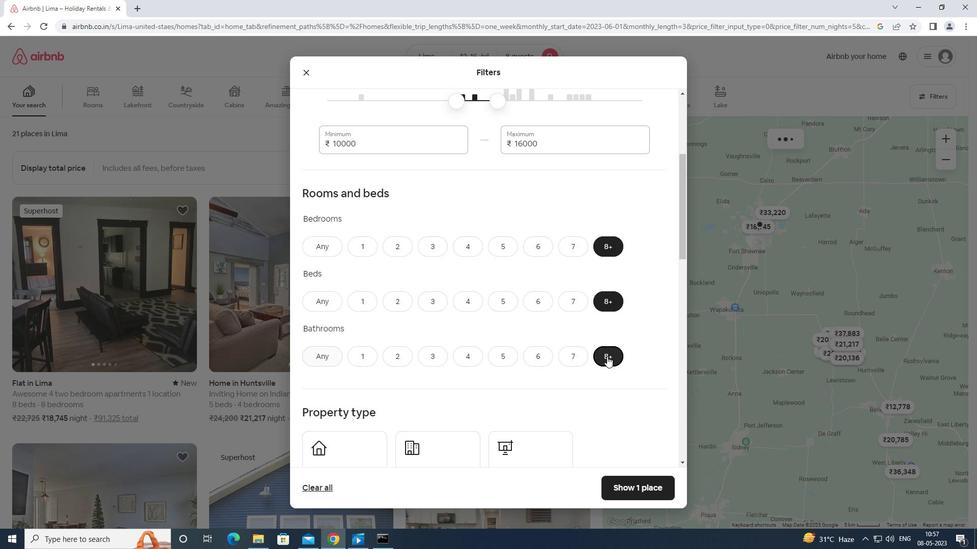 
Action: Mouse scrolled (607, 356) with delta (0, 0)
Screenshot: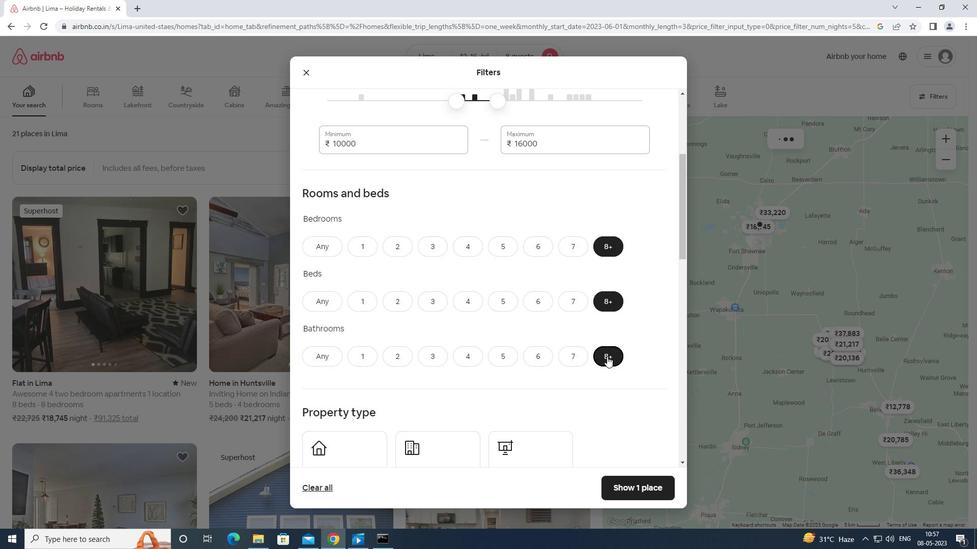 
Action: Mouse moved to (334, 303)
Screenshot: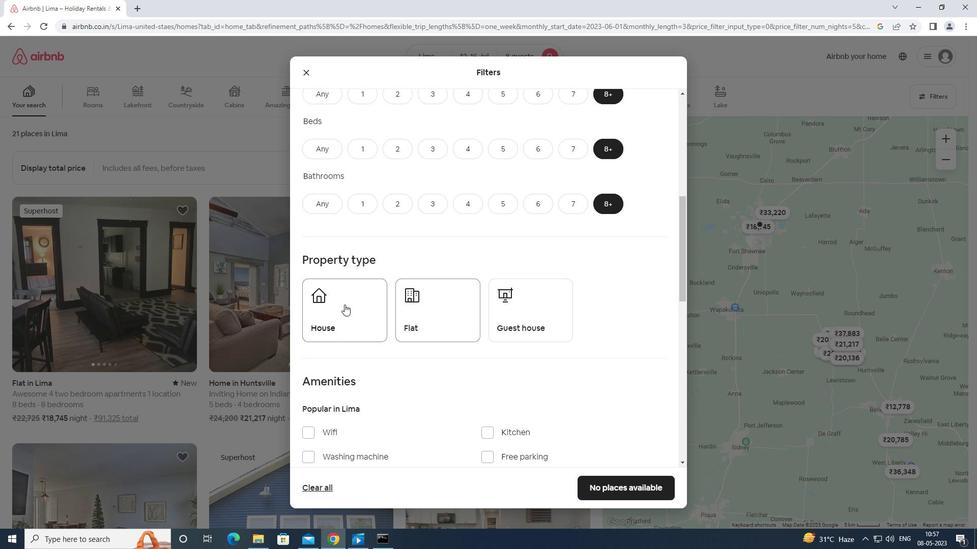 
Action: Mouse pressed left at (334, 303)
Screenshot: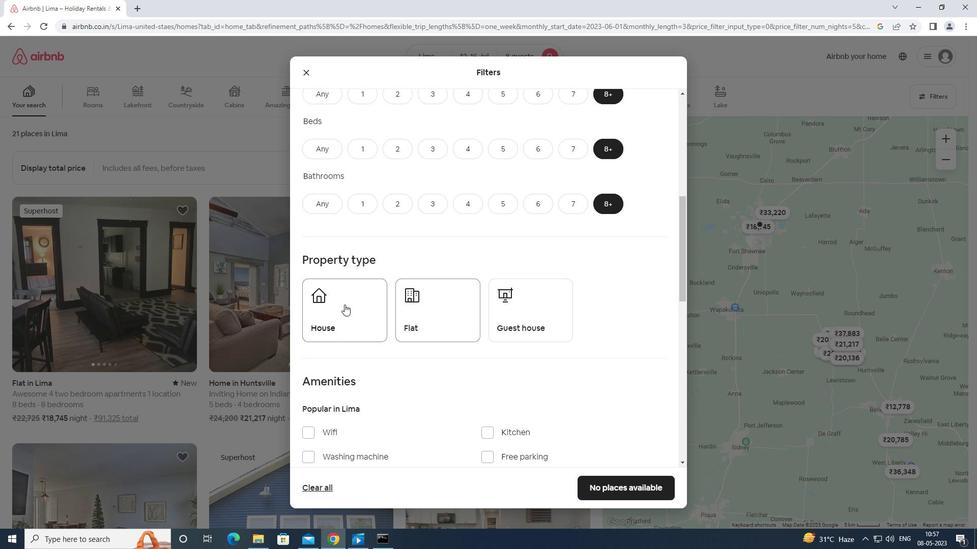 
Action: Mouse moved to (449, 319)
Screenshot: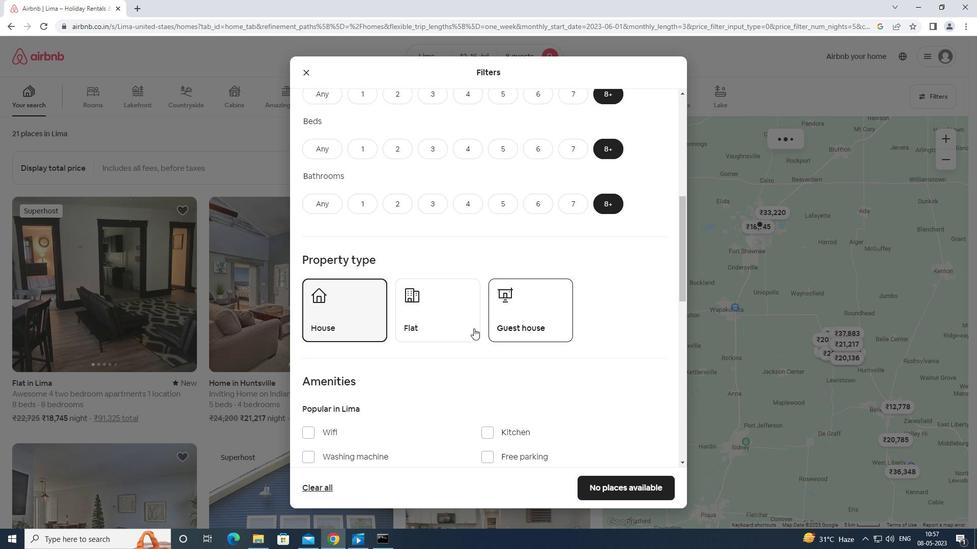 
Action: Mouse pressed left at (449, 319)
Screenshot: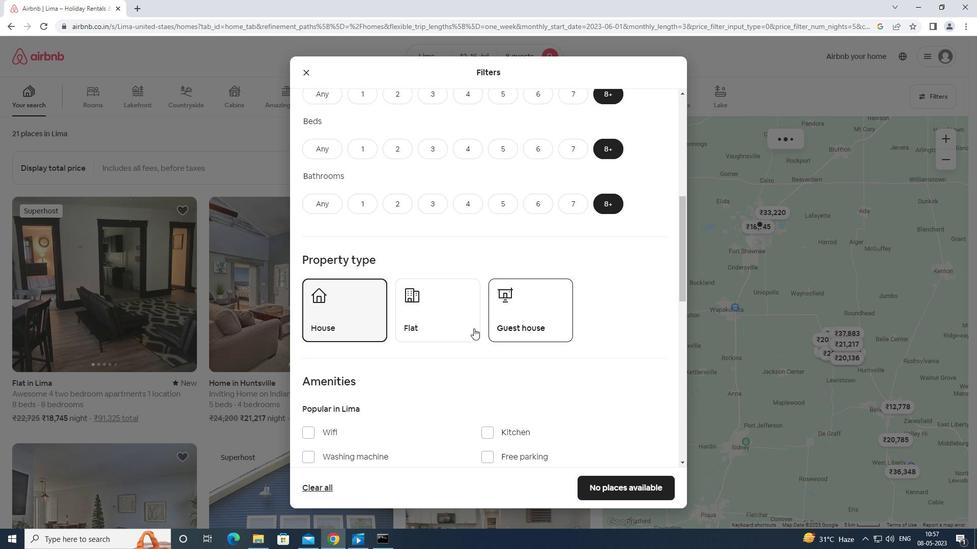 
Action: Mouse moved to (572, 319)
Screenshot: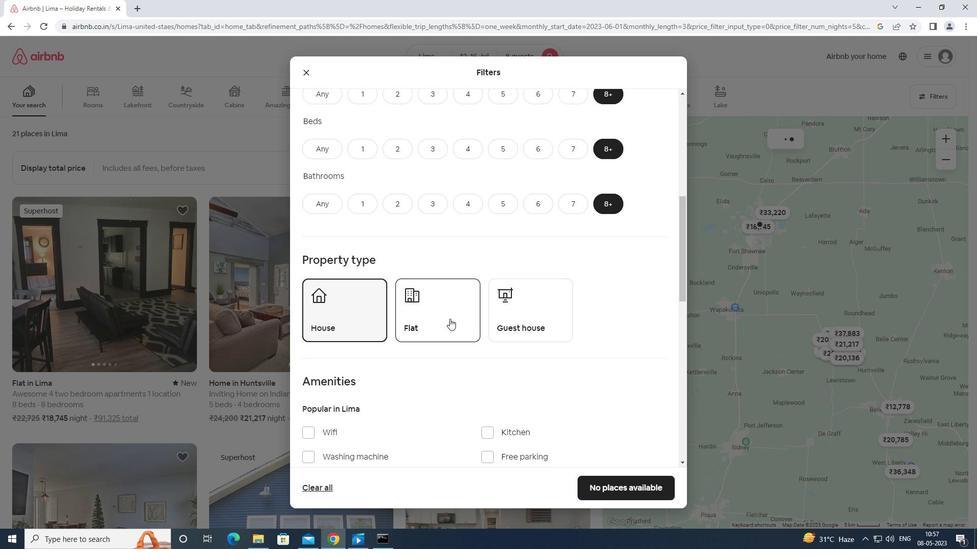 
Action: Mouse pressed left at (572, 319)
Screenshot: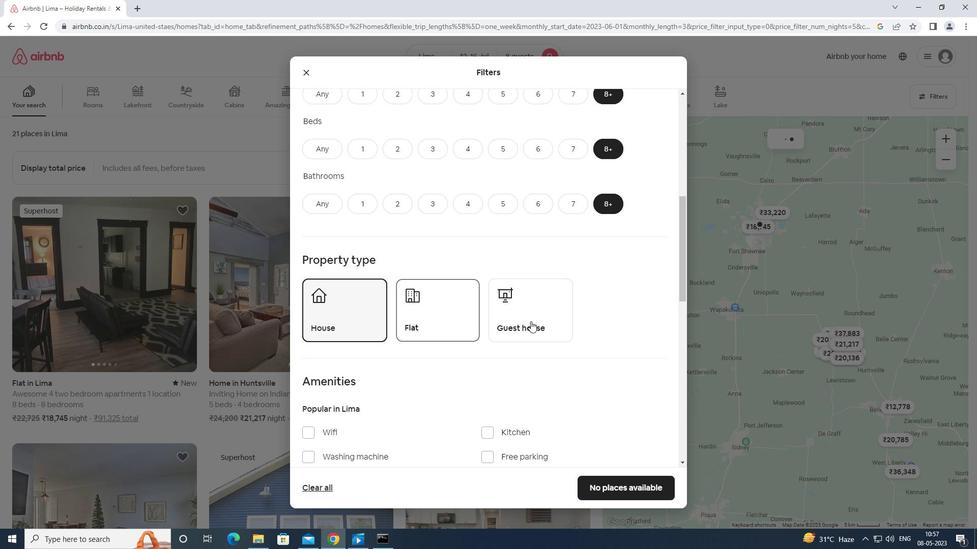 
Action: Mouse moved to (533, 311)
Screenshot: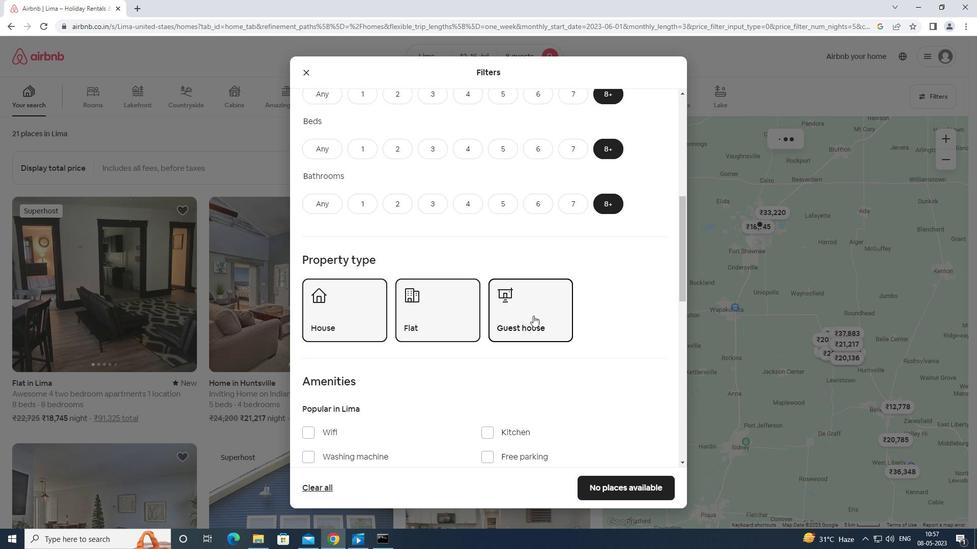 
Action: Mouse scrolled (533, 310) with delta (0, 0)
Screenshot: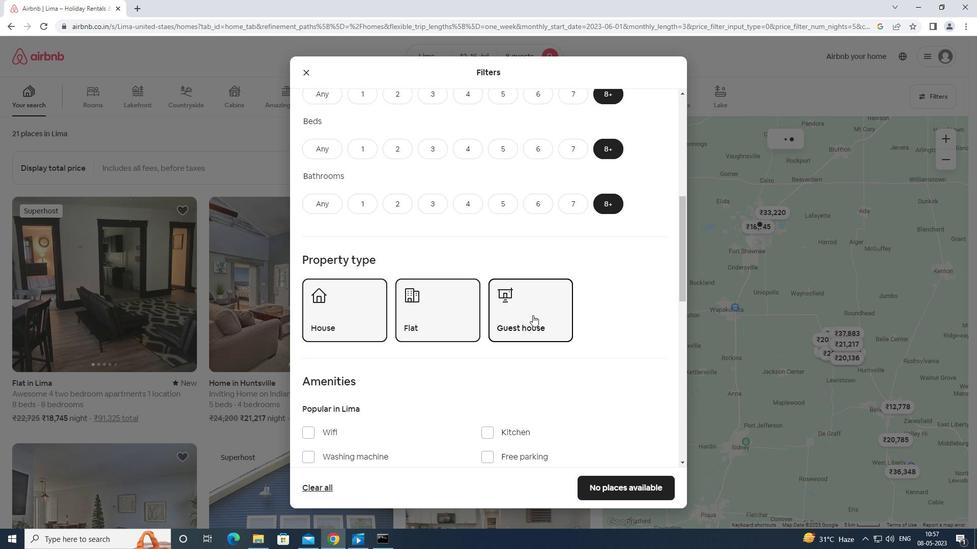 
Action: Mouse moved to (533, 312)
Screenshot: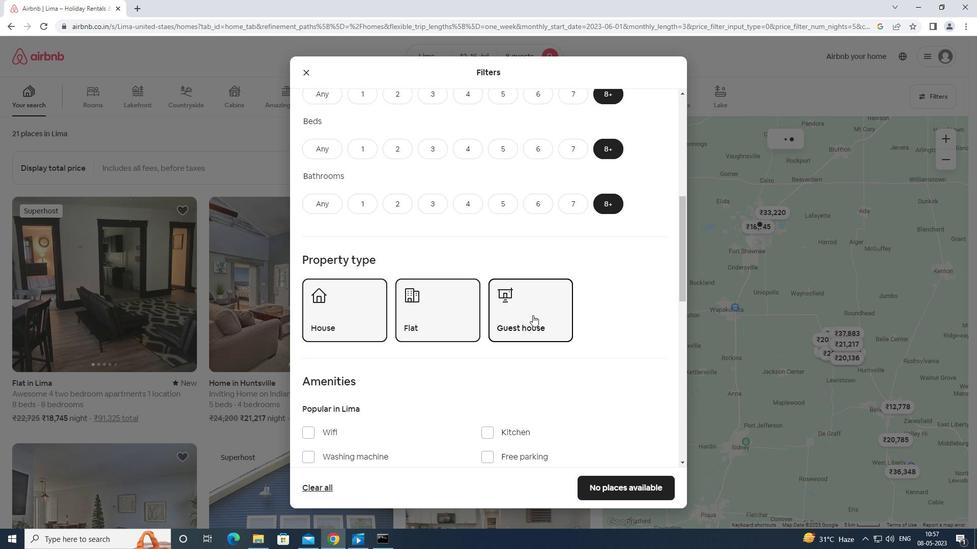 
Action: Mouse scrolled (533, 312) with delta (0, 0)
Screenshot: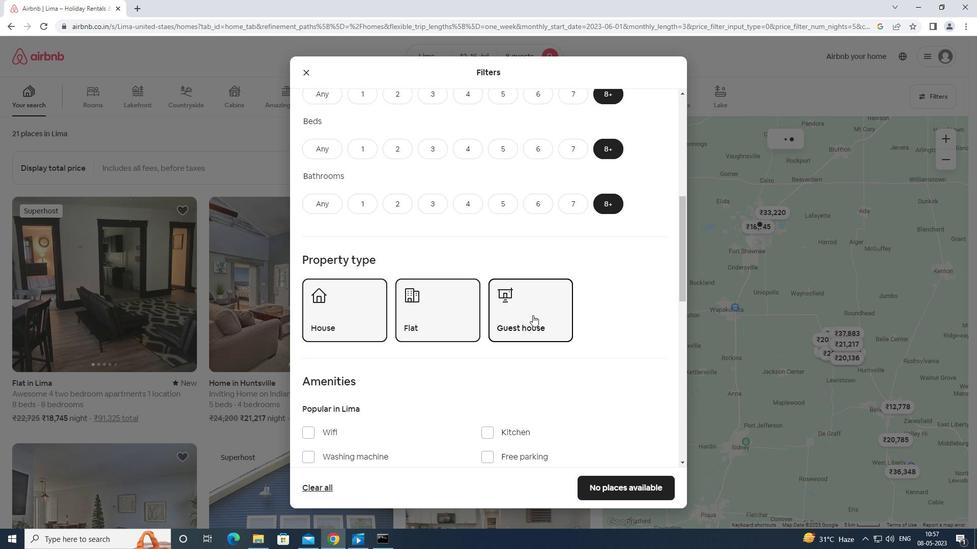 
Action: Mouse moved to (533, 314)
Screenshot: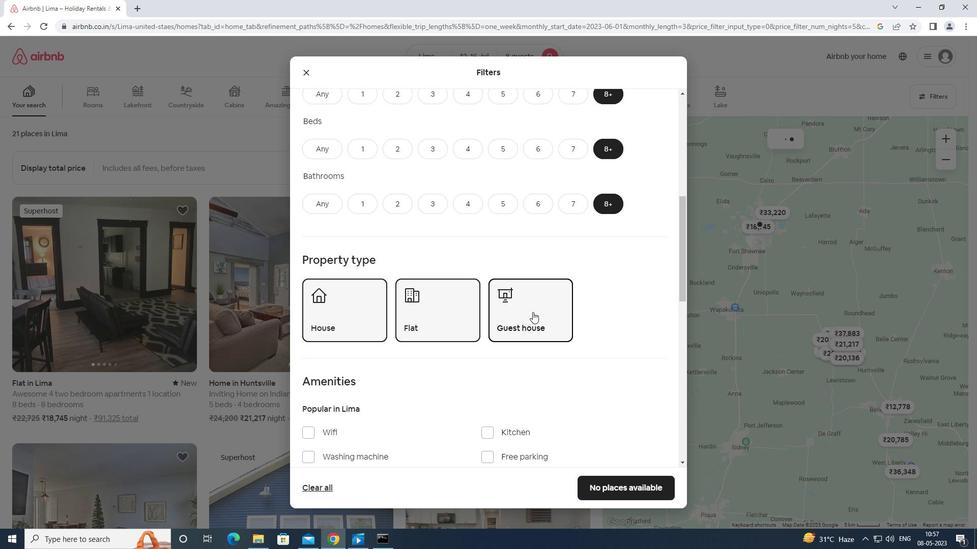 
Action: Mouse scrolled (533, 313) with delta (0, 0)
Screenshot: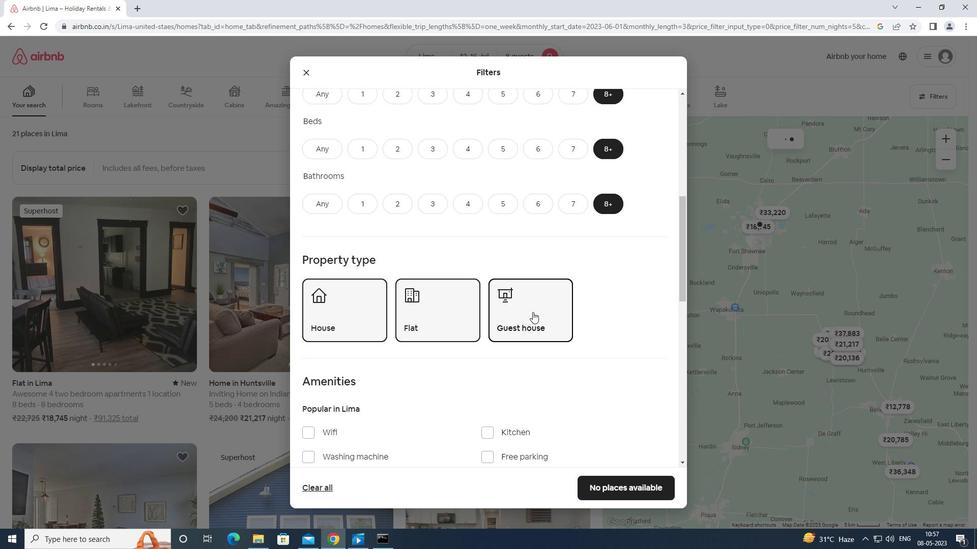 
Action: Mouse moved to (305, 276)
Screenshot: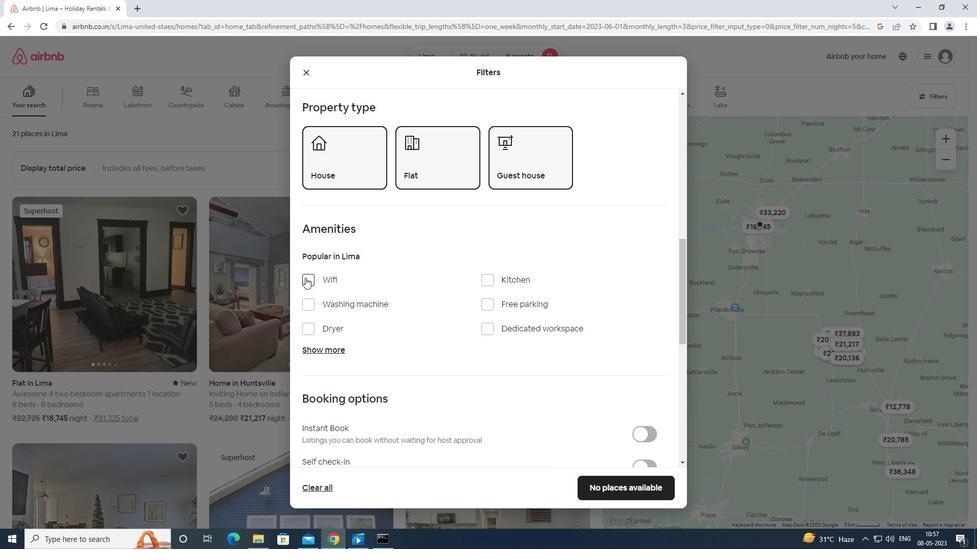 
Action: Mouse pressed left at (305, 276)
Screenshot: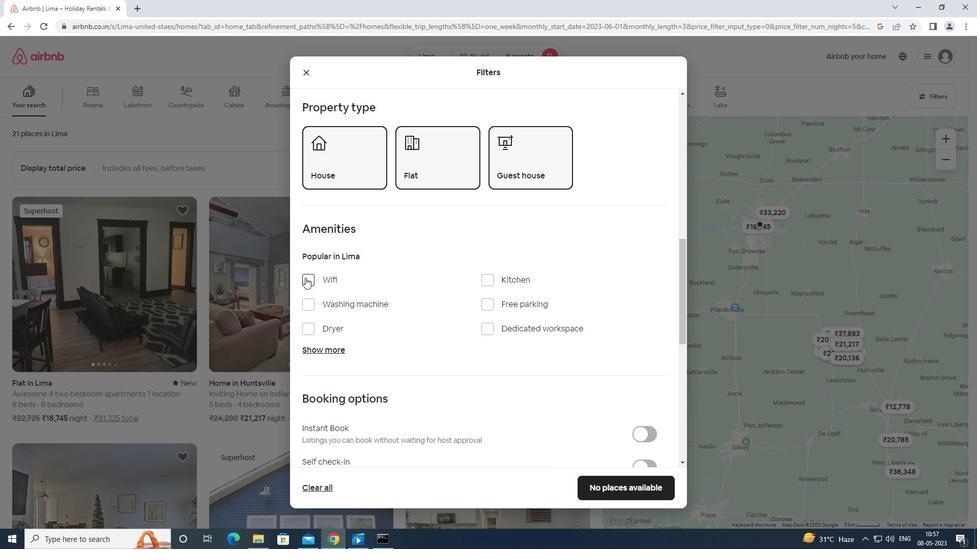 
Action: Mouse moved to (492, 302)
Screenshot: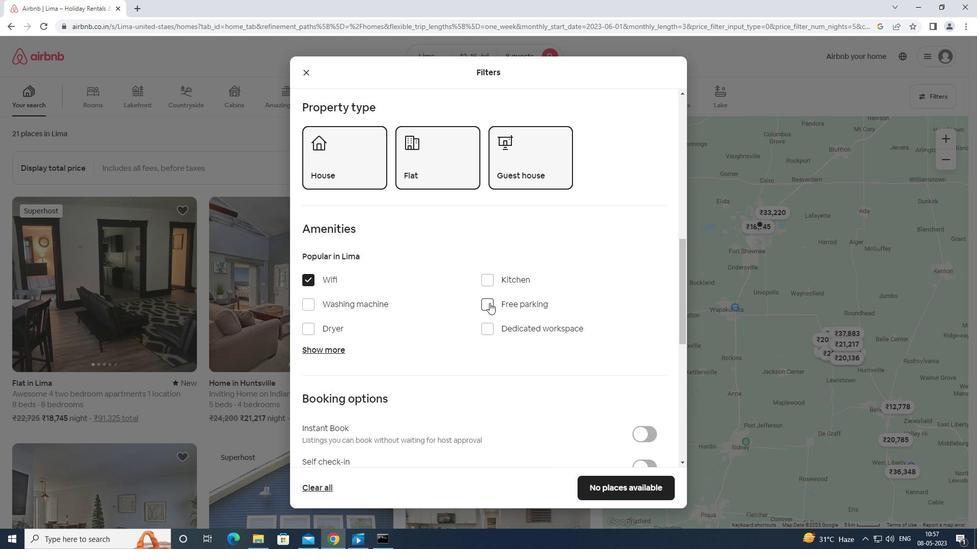 
Action: Mouse pressed left at (492, 302)
Screenshot: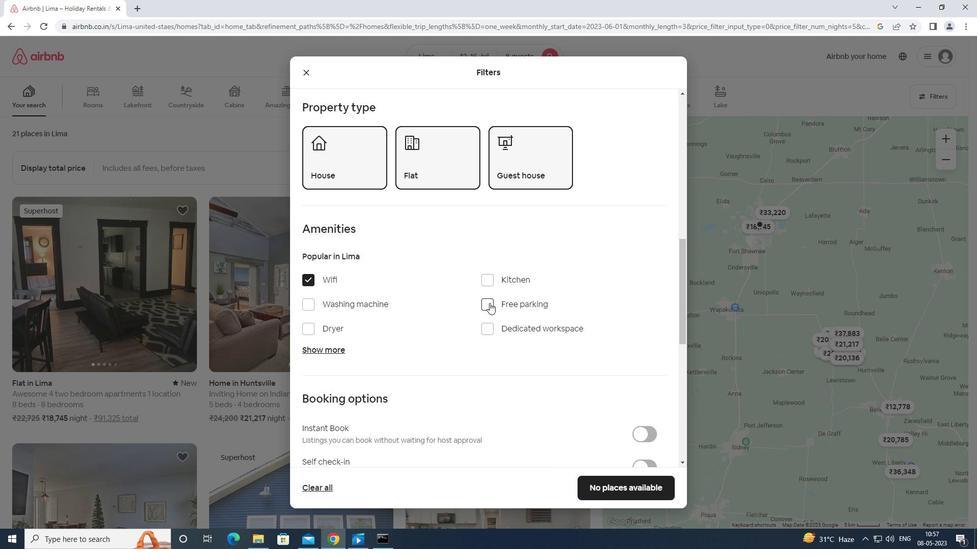 
Action: Mouse moved to (329, 351)
Screenshot: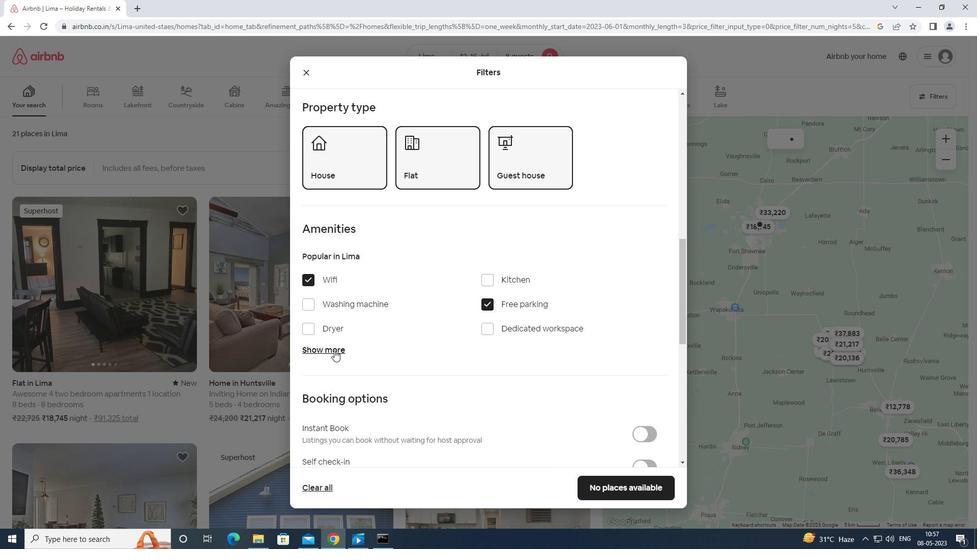 
Action: Mouse pressed left at (329, 351)
Screenshot: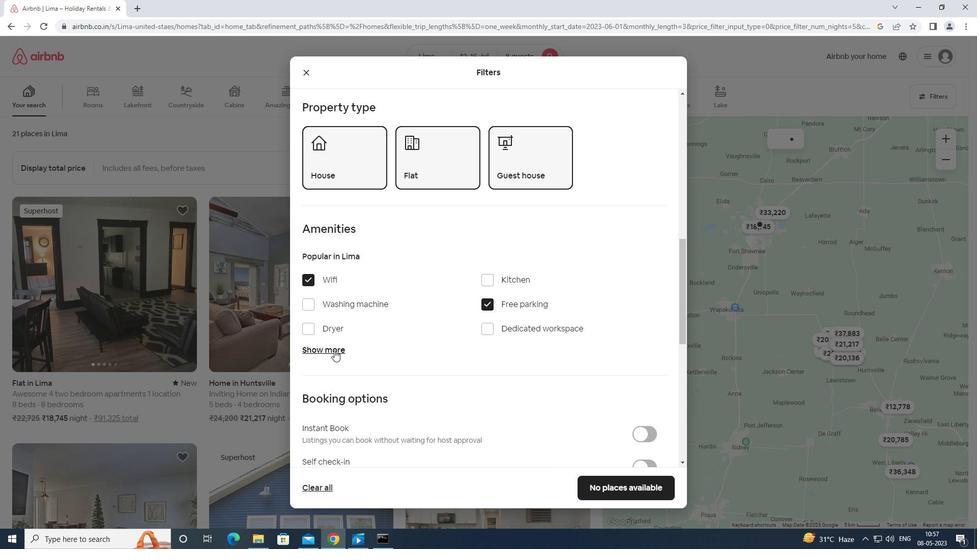 
Action: Mouse moved to (350, 342)
Screenshot: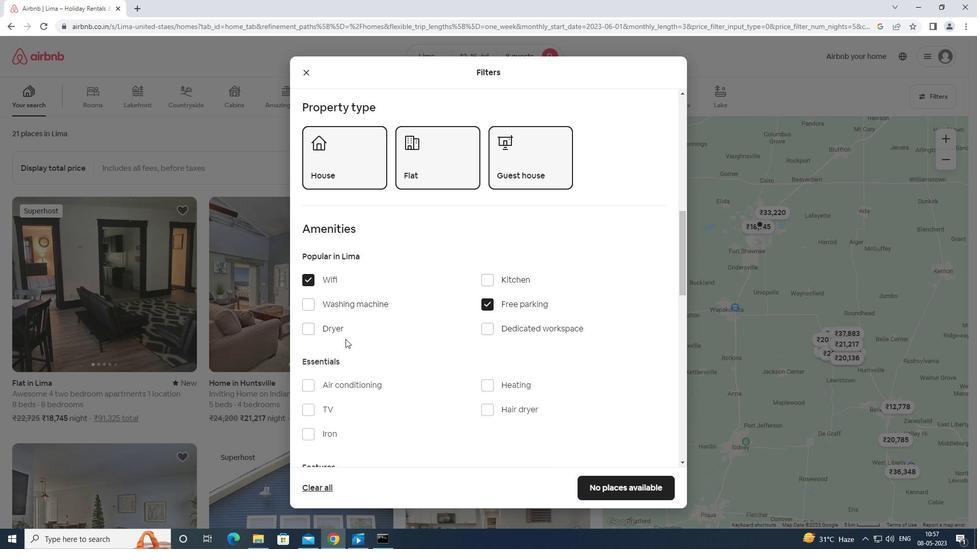 
Action: Mouse scrolled (350, 342) with delta (0, 0)
Screenshot: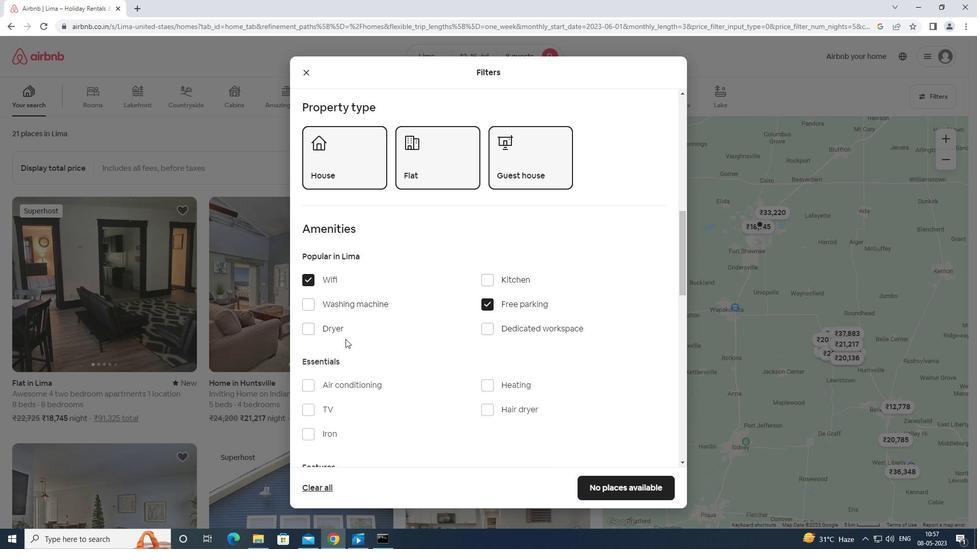 
Action: Mouse moved to (352, 344)
Screenshot: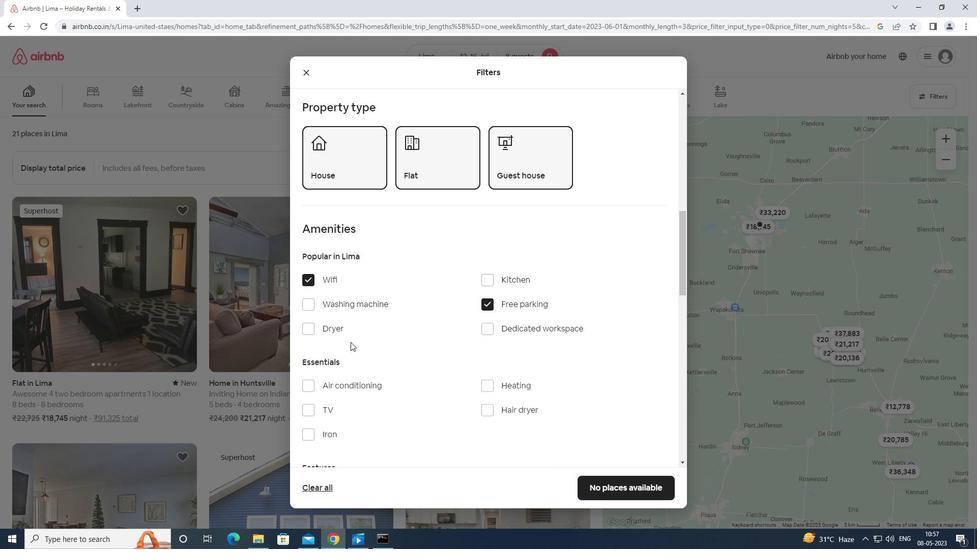 
Action: Mouse scrolled (352, 343) with delta (0, 0)
Screenshot: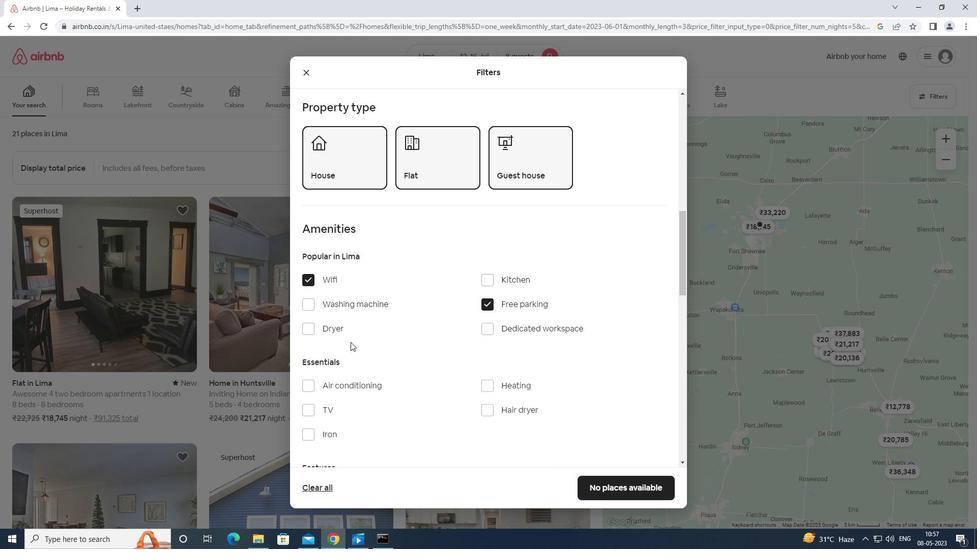 
Action: Mouse moved to (304, 306)
Screenshot: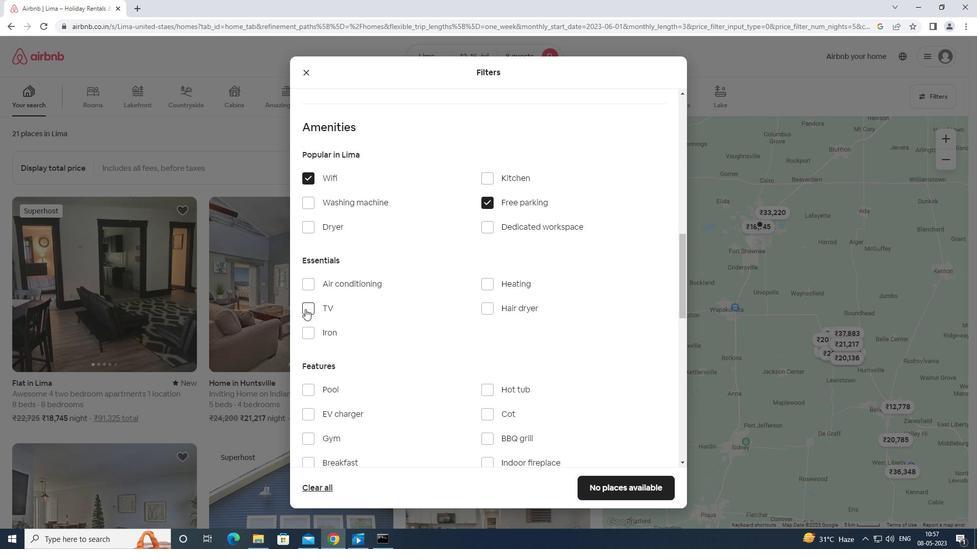 
Action: Mouse pressed left at (304, 306)
Screenshot: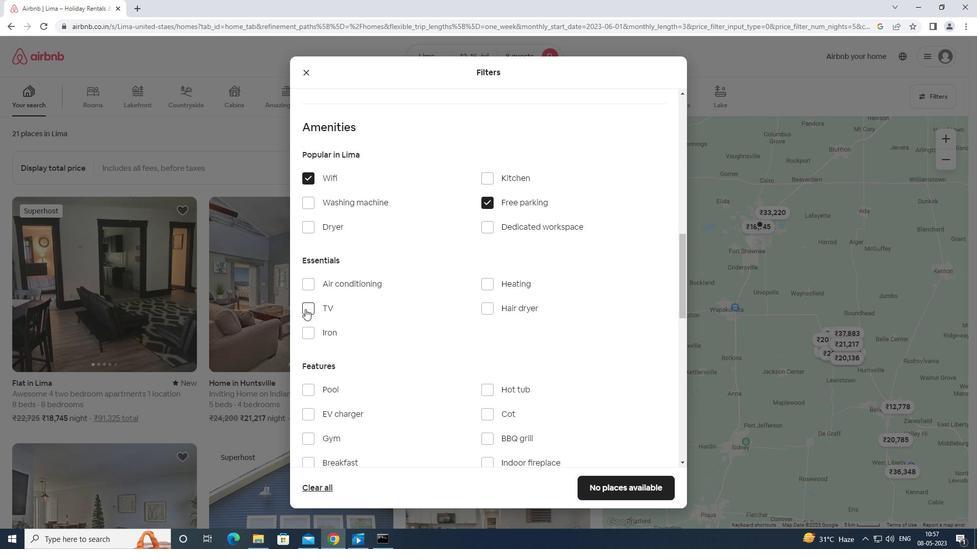 
Action: Mouse moved to (362, 342)
Screenshot: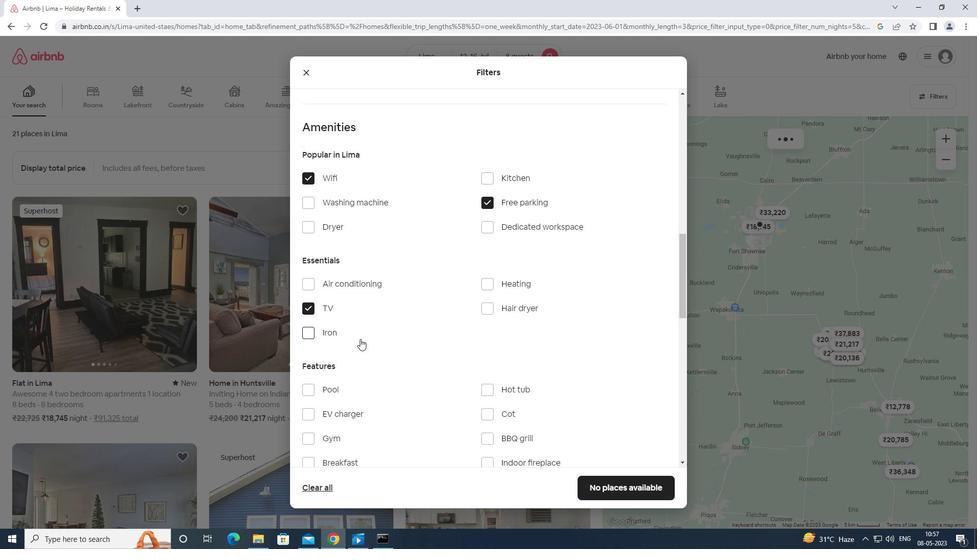 
Action: Mouse scrolled (362, 342) with delta (0, 0)
Screenshot: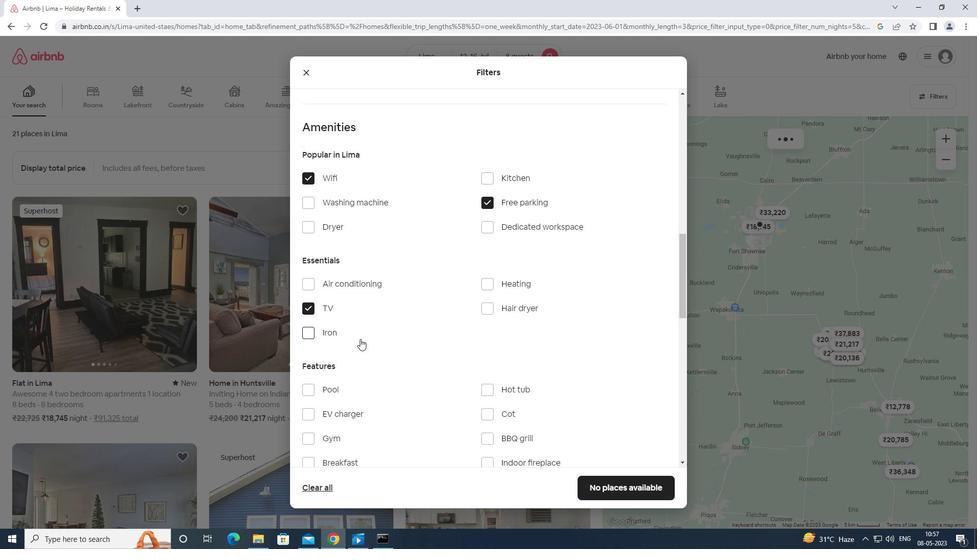 
Action: Mouse moved to (362, 344)
Screenshot: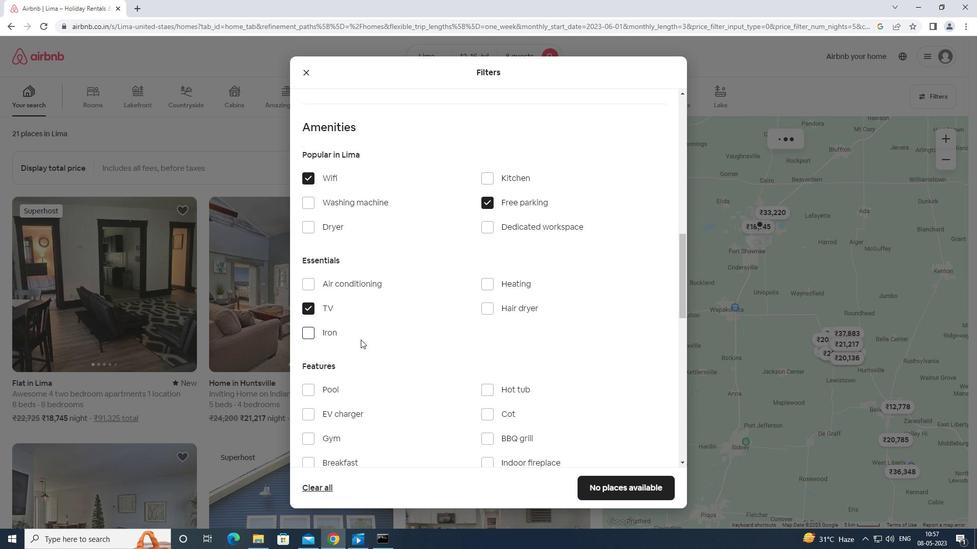 
Action: Mouse scrolled (362, 343) with delta (0, 0)
Screenshot: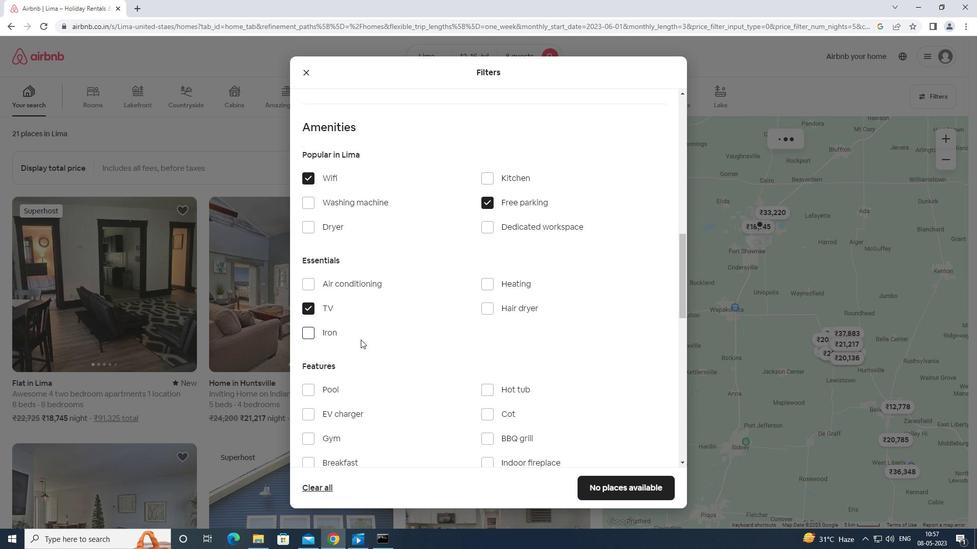 
Action: Mouse moved to (308, 337)
Screenshot: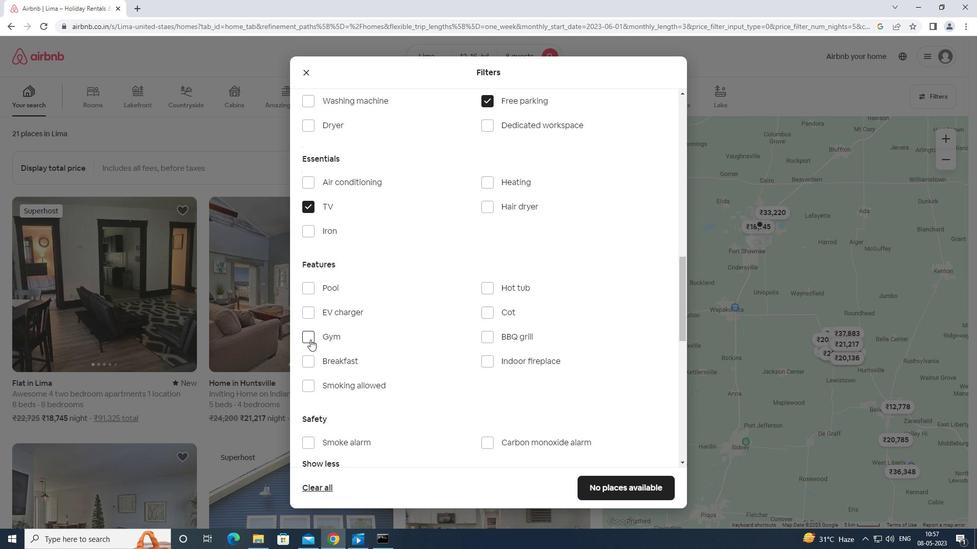 
Action: Mouse pressed left at (308, 337)
Screenshot: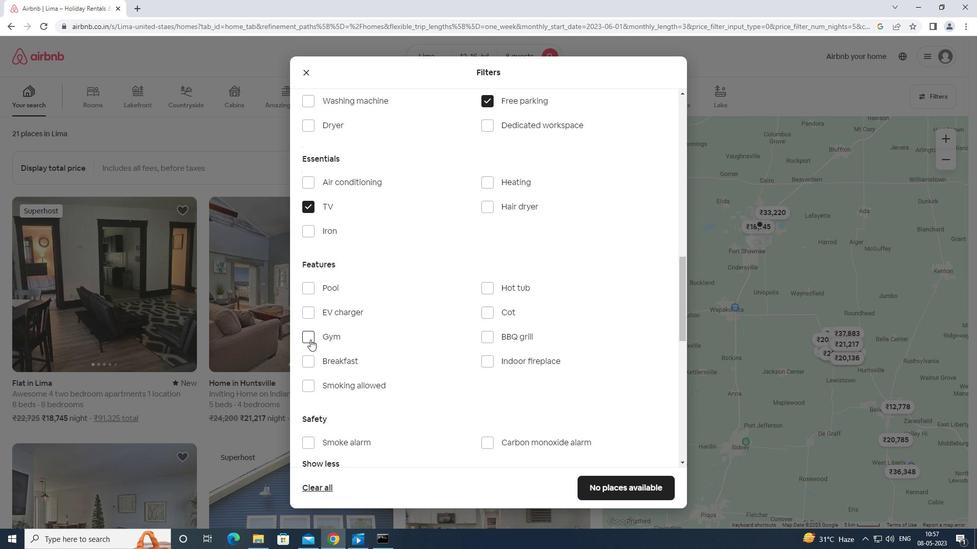 
Action: Mouse moved to (307, 359)
Screenshot: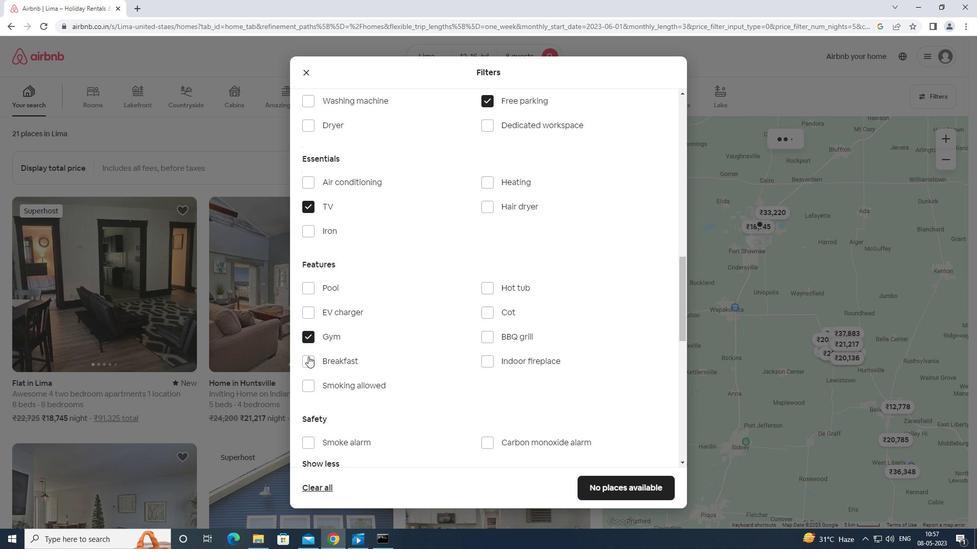 
Action: Mouse pressed left at (307, 359)
Screenshot: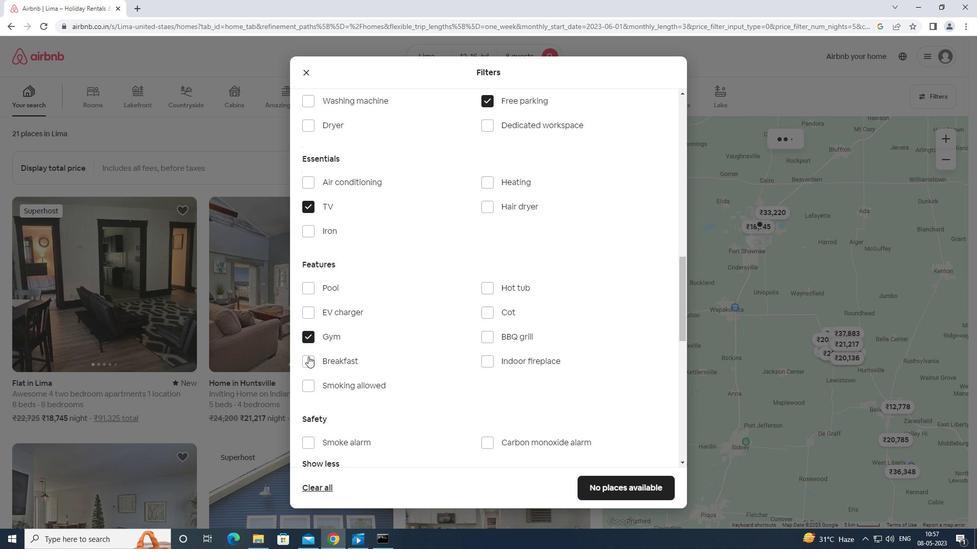 
Action: Mouse moved to (310, 363)
Screenshot: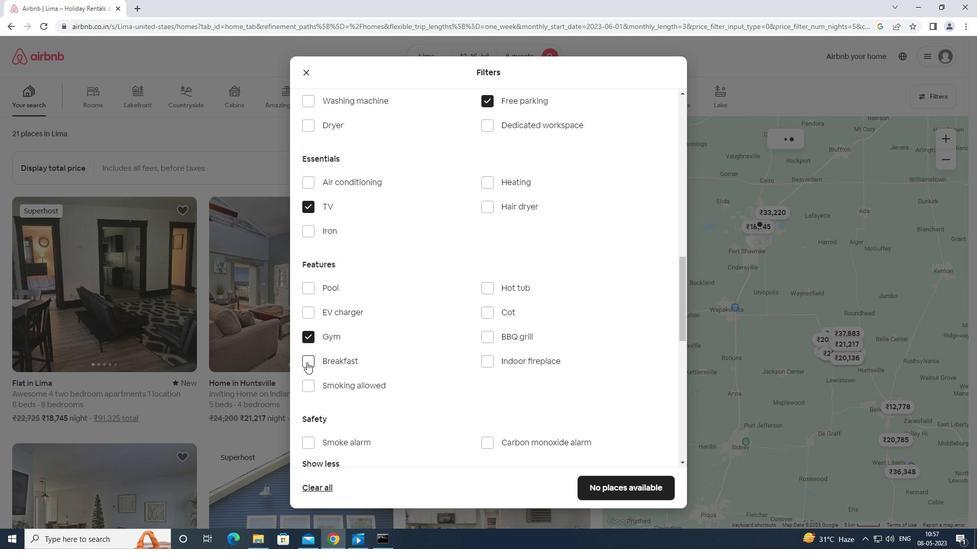
Action: Mouse scrolled (310, 362) with delta (0, 0)
Screenshot: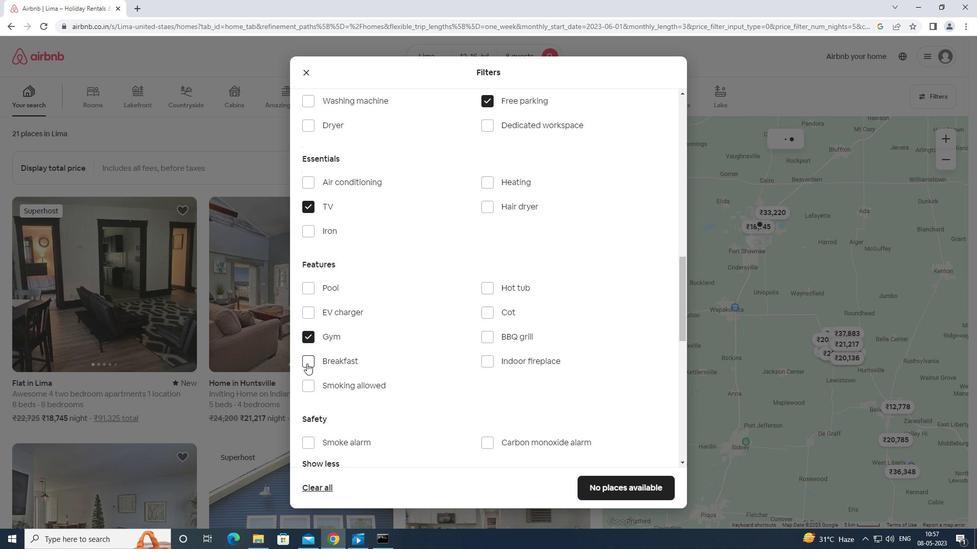 
Action: Mouse moved to (312, 364)
Screenshot: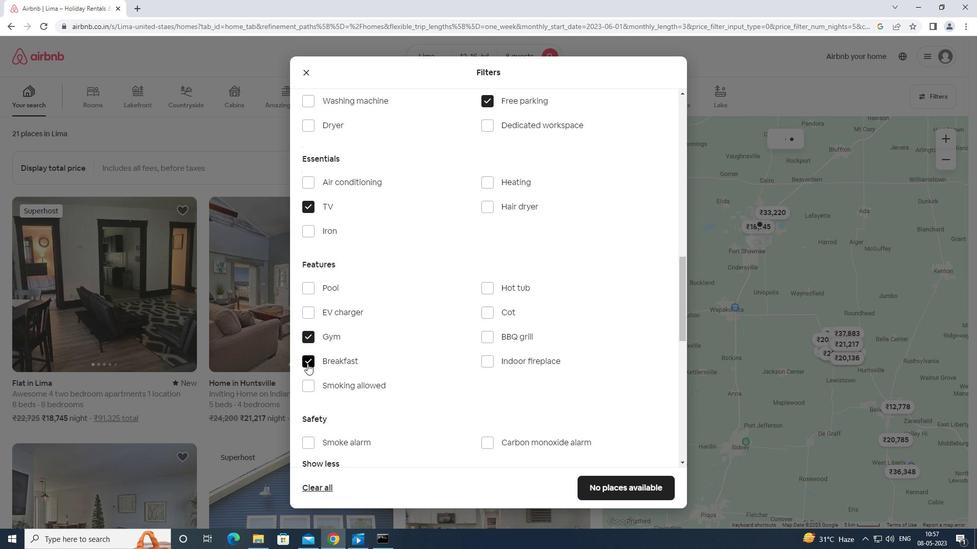 
Action: Mouse scrolled (312, 363) with delta (0, 0)
Screenshot: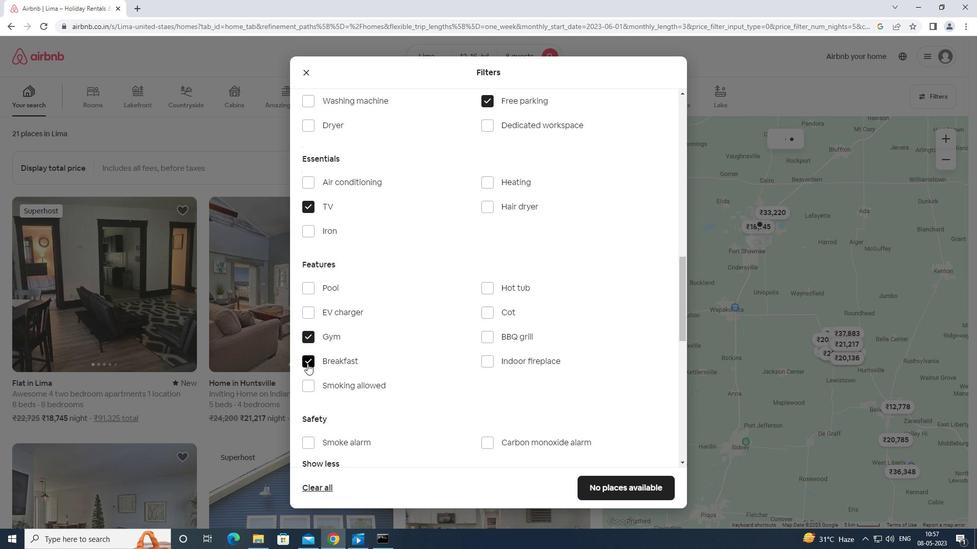 
Action: Mouse moved to (317, 365)
Screenshot: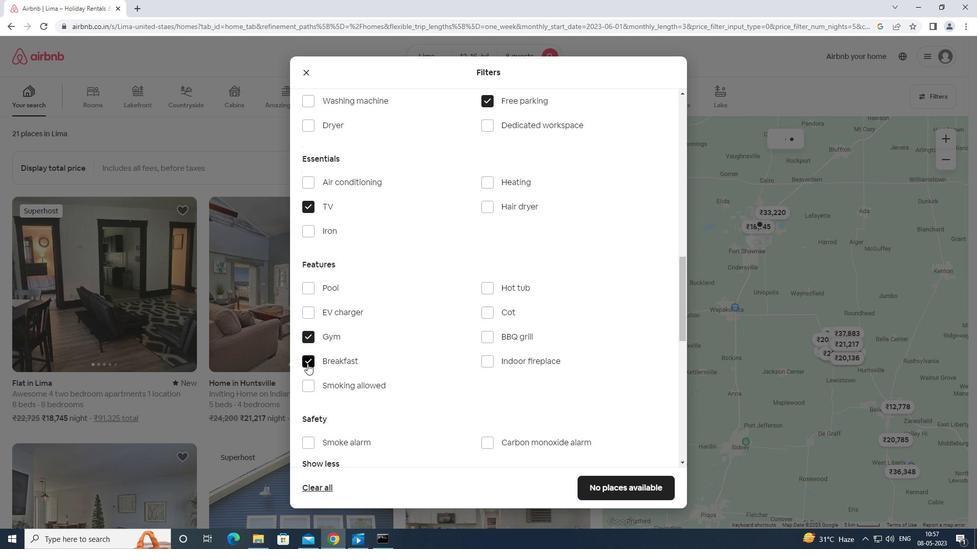 
Action: Mouse scrolled (317, 365) with delta (0, 0)
Screenshot: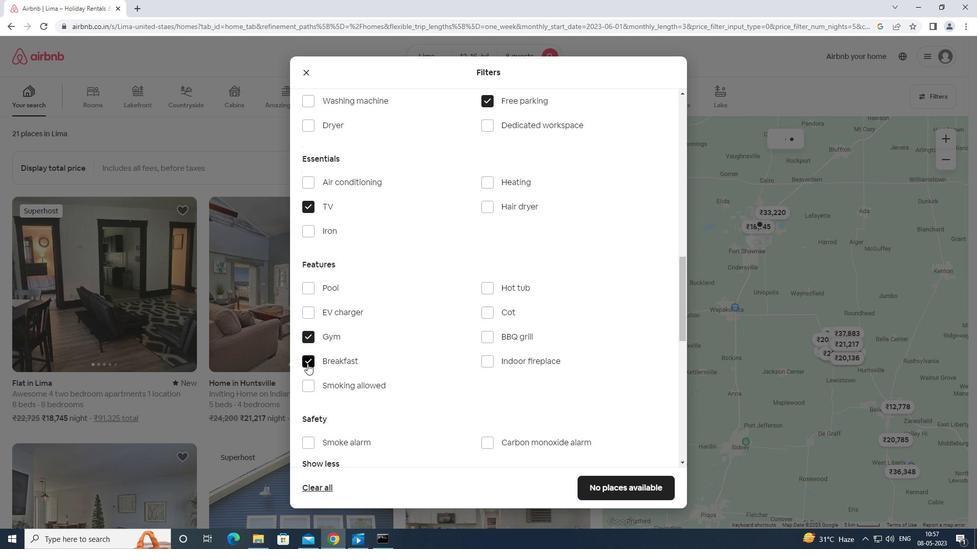 
Action: Mouse moved to (326, 363)
Screenshot: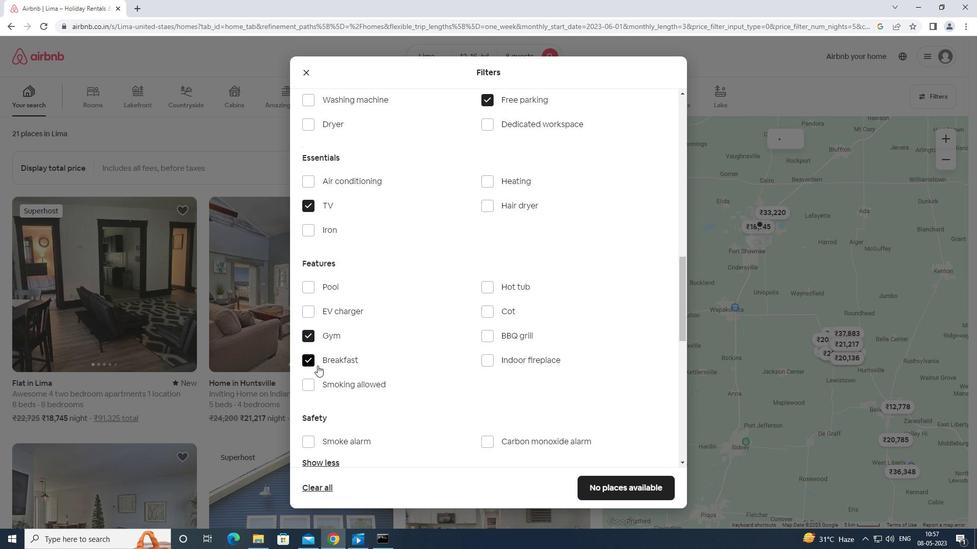 
Action: Mouse scrolled (326, 362) with delta (0, 0)
Screenshot: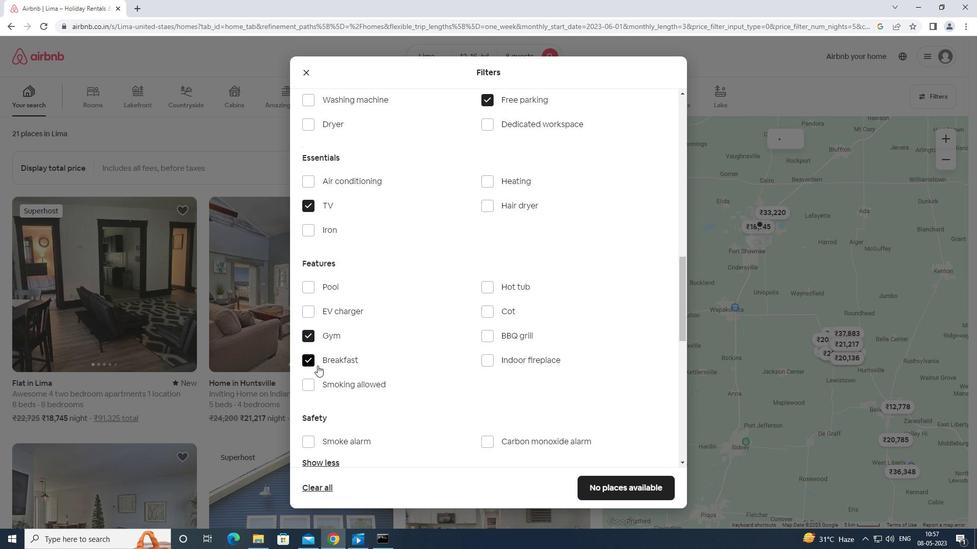 
Action: Mouse moved to (327, 363)
Screenshot: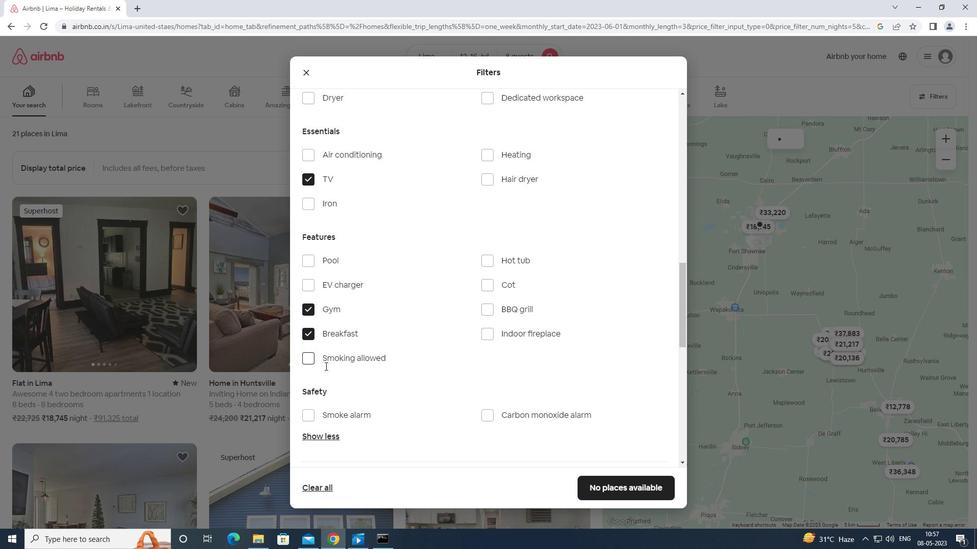 
Action: Mouse scrolled (327, 362) with delta (0, 0)
Screenshot: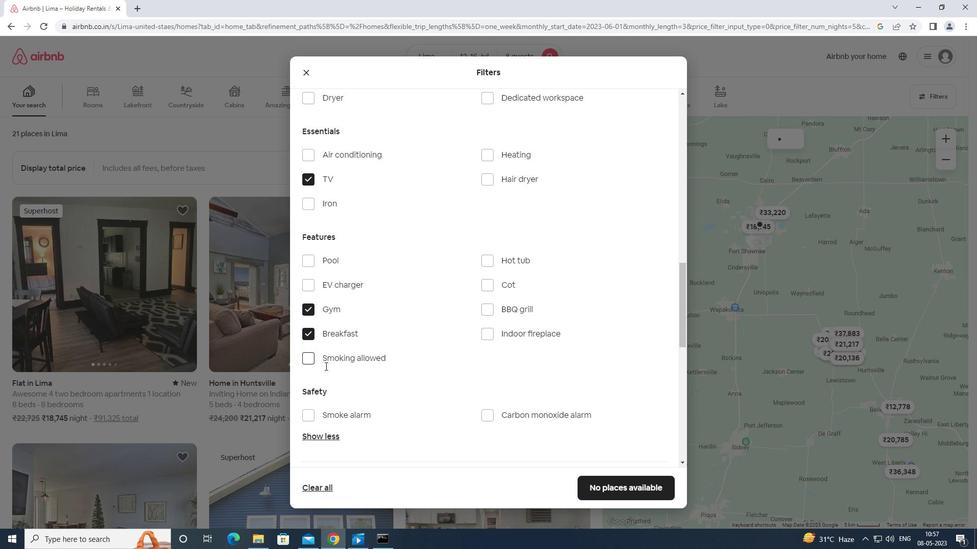 
Action: Mouse moved to (641, 328)
Screenshot: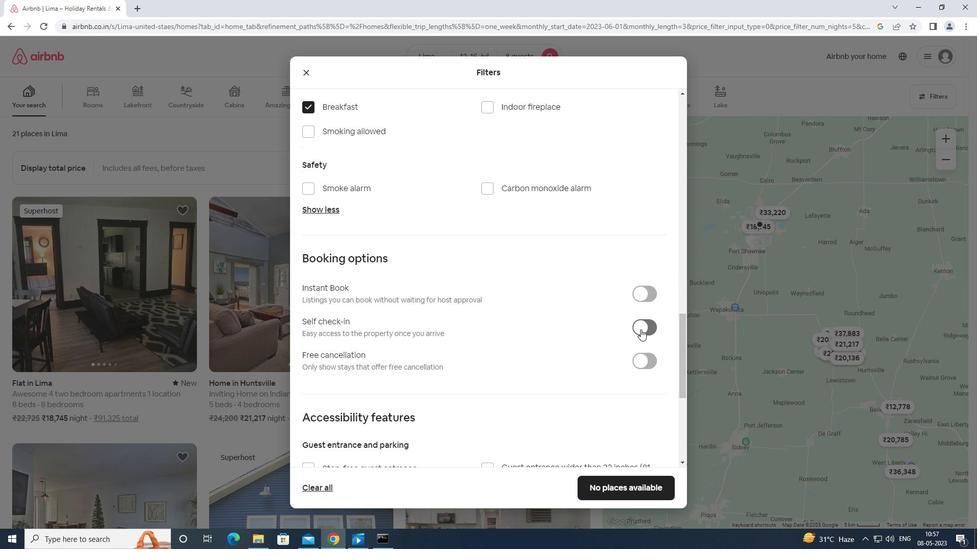 
Action: Mouse pressed left at (641, 328)
Screenshot: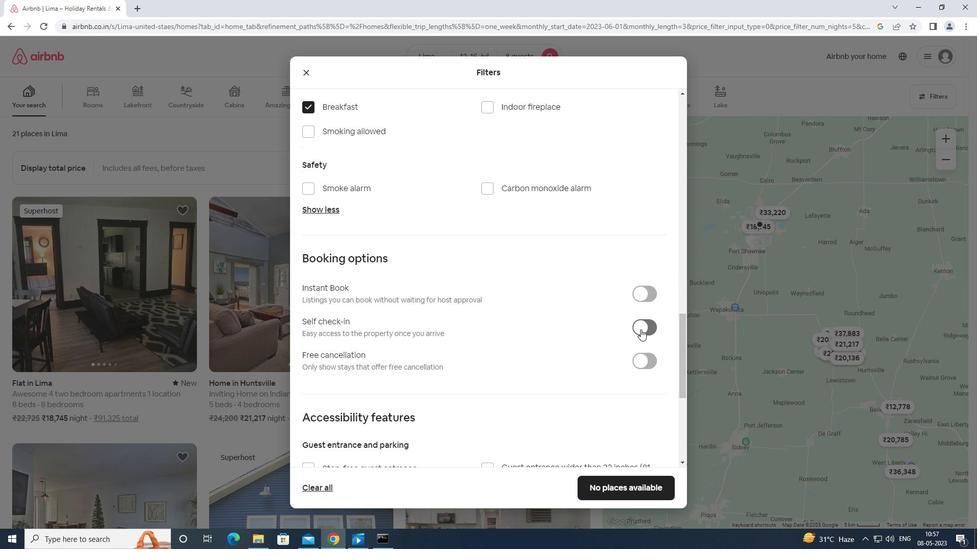 
Action: Mouse moved to (641, 326)
Screenshot: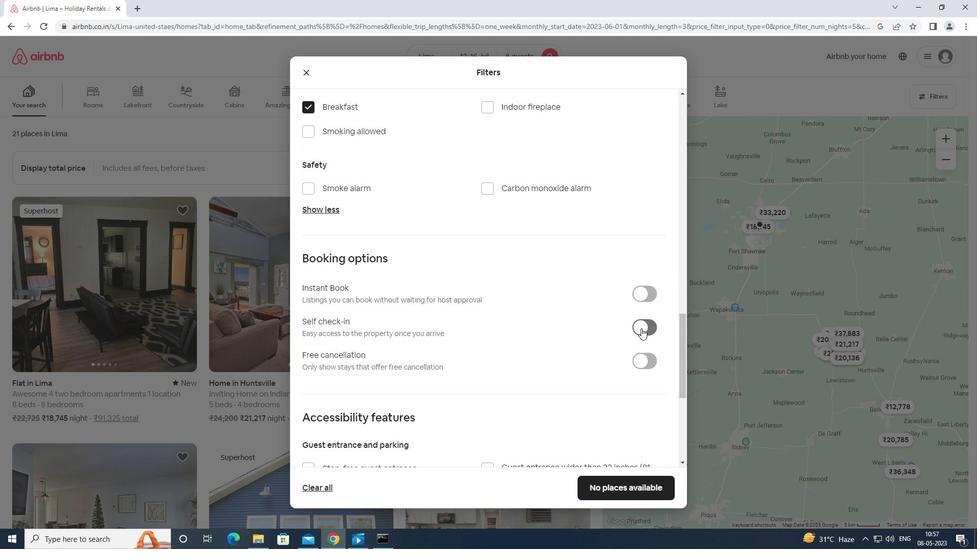 
Action: Mouse scrolled (641, 325) with delta (0, 0)
Screenshot: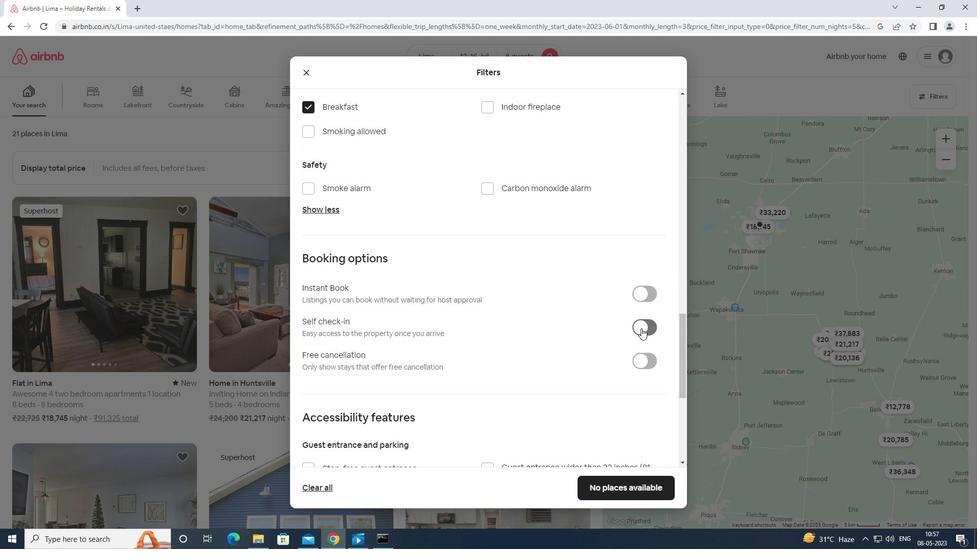 
Action: Mouse moved to (639, 330)
Screenshot: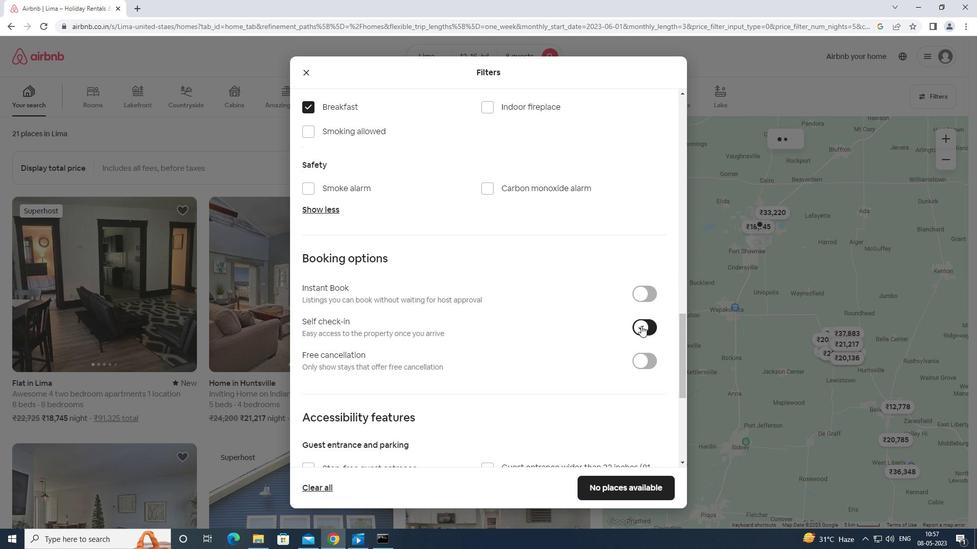 
Action: Mouse scrolled (639, 330) with delta (0, 0)
Screenshot: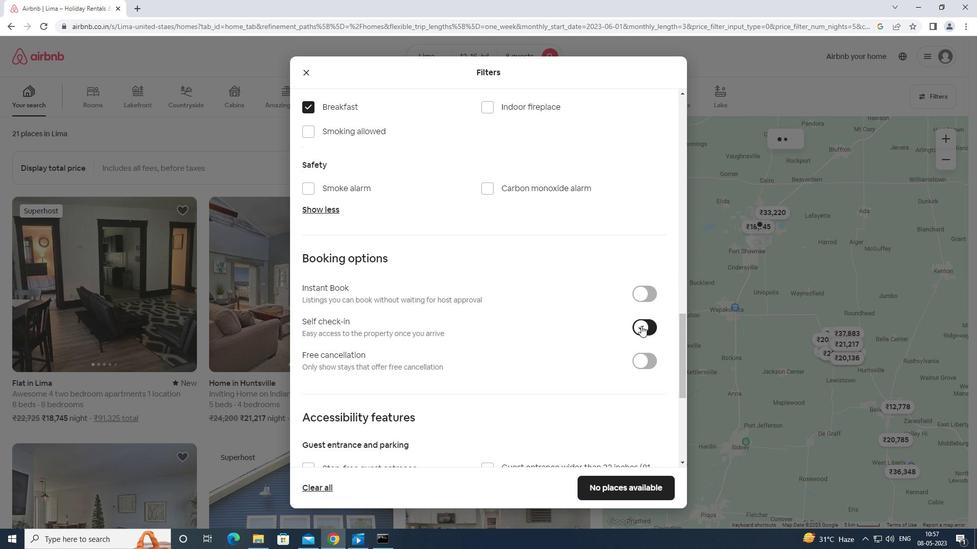 
Action: Mouse moved to (638, 331)
Screenshot: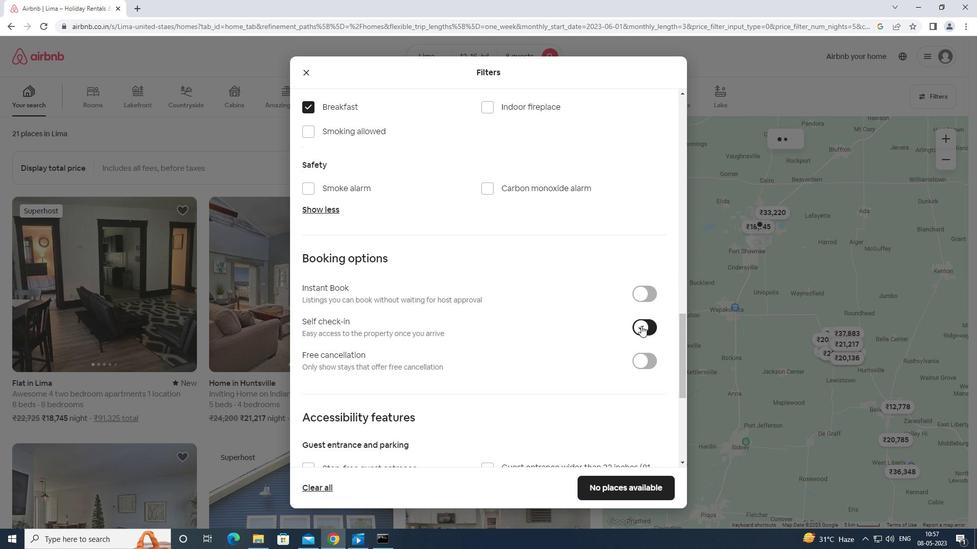 
Action: Mouse scrolled (638, 331) with delta (0, 0)
Screenshot: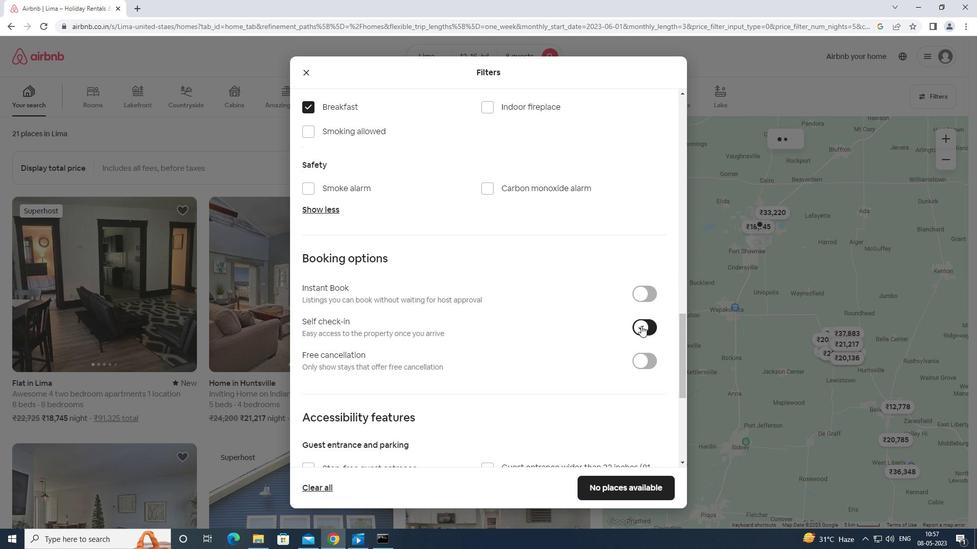 
Action: Mouse moved to (624, 334)
Screenshot: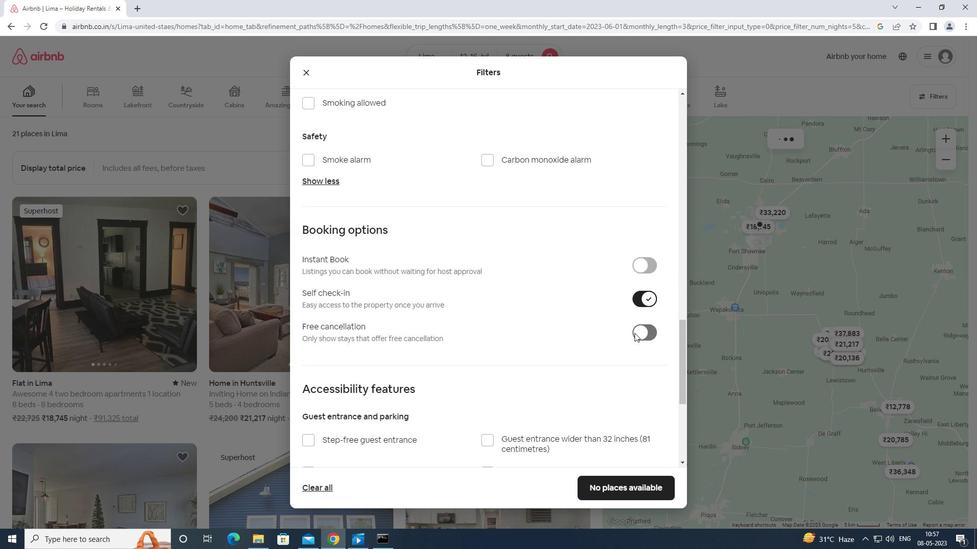 
Action: Mouse scrolled (624, 333) with delta (0, 0)
Screenshot: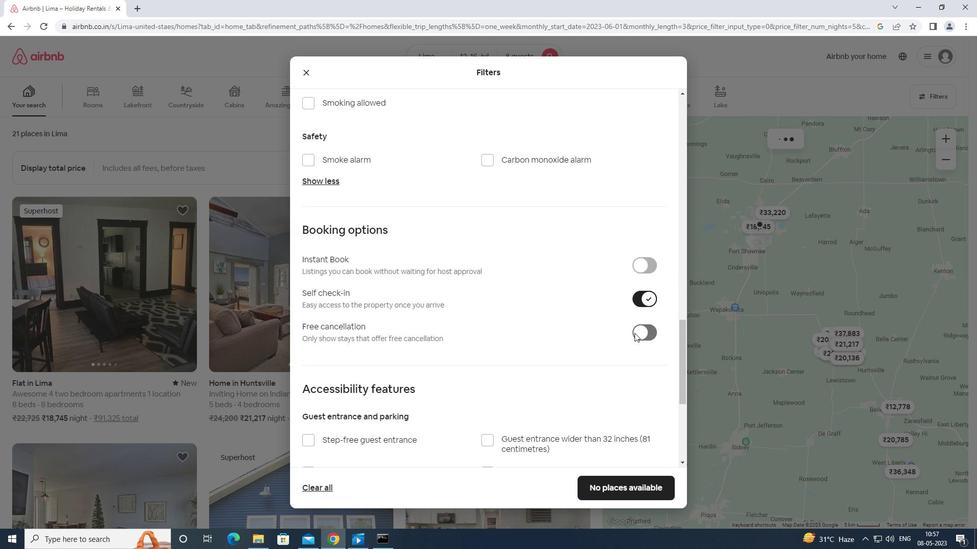 
Action: Mouse moved to (620, 335)
Screenshot: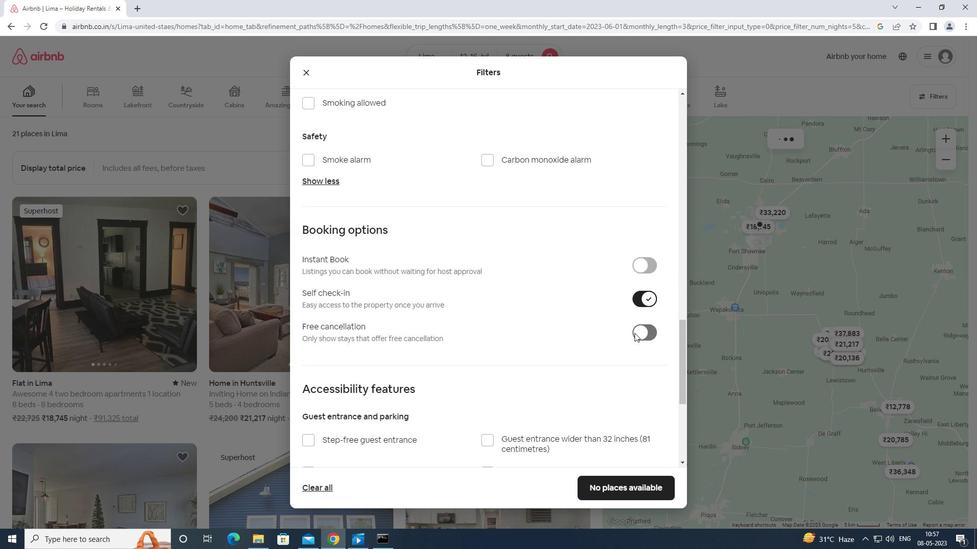 
Action: Mouse scrolled (620, 335) with delta (0, 0)
Screenshot: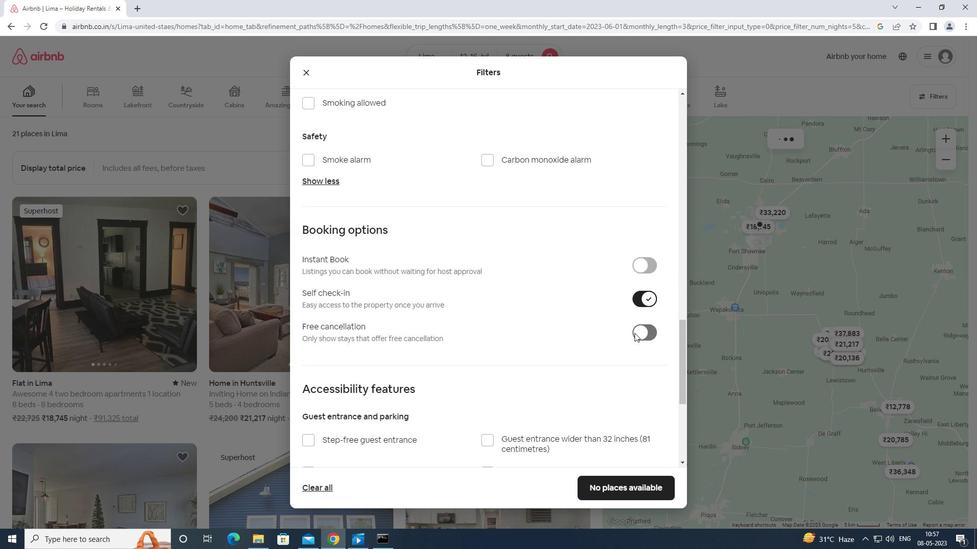 
Action: Mouse moved to (615, 338)
Screenshot: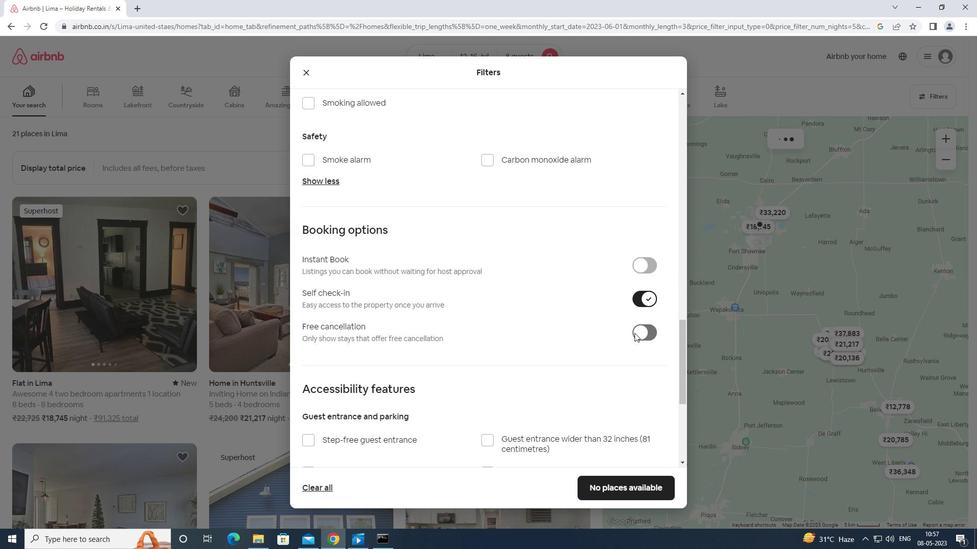 
Action: Mouse scrolled (615, 337) with delta (0, 0)
Screenshot: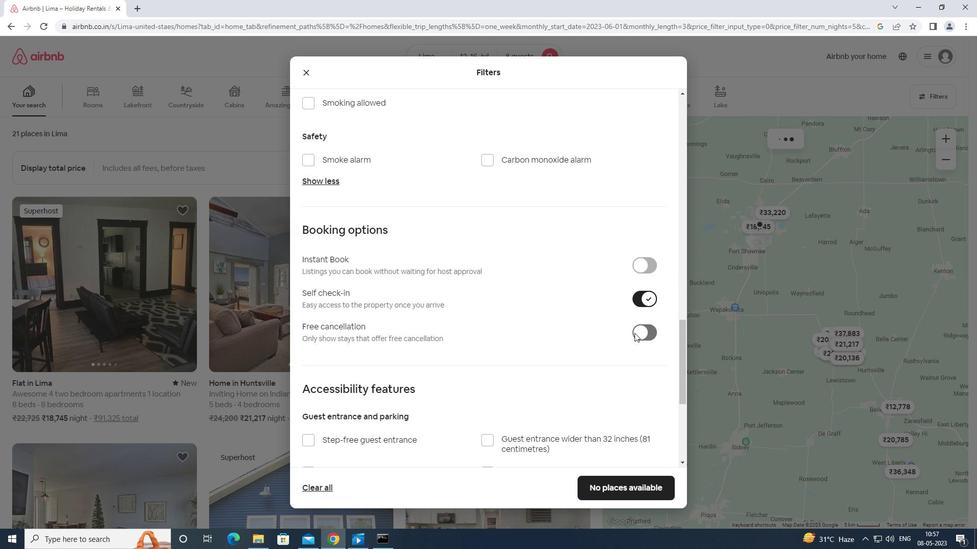 
Action: Mouse moved to (365, 342)
Screenshot: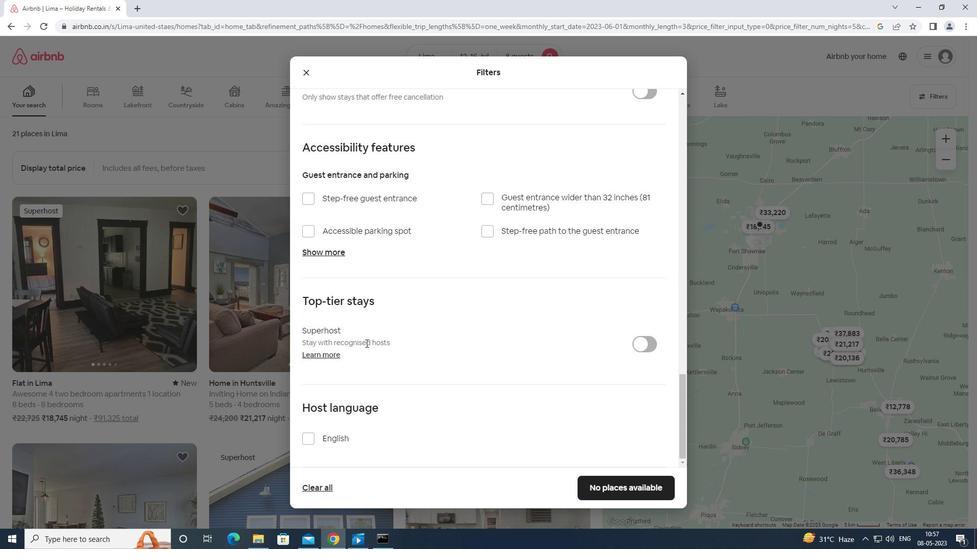 
Action: Mouse scrolled (365, 341) with delta (0, 0)
Screenshot: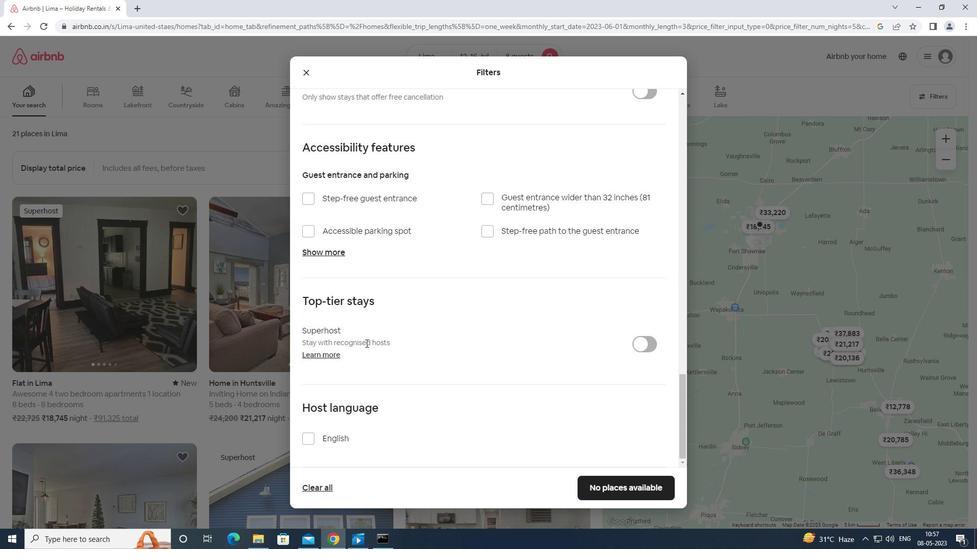 
Action: Mouse scrolled (365, 341) with delta (0, 0)
Screenshot: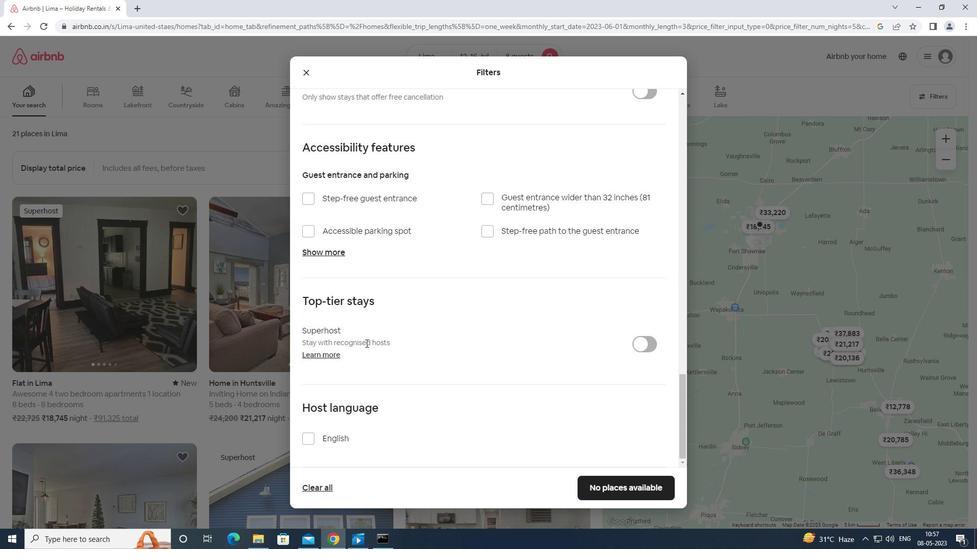 
Action: Mouse scrolled (365, 341) with delta (0, 0)
Screenshot: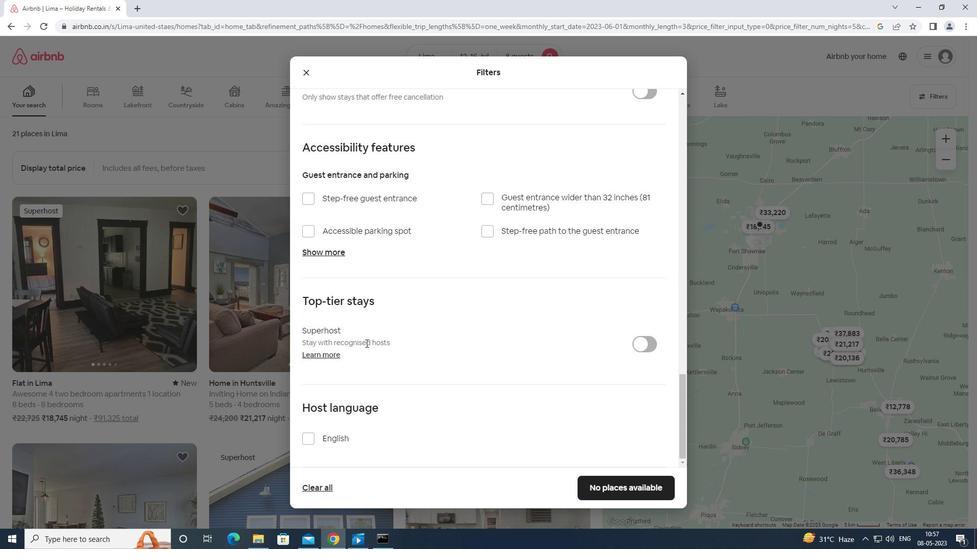 
Action: Mouse moved to (307, 436)
Screenshot: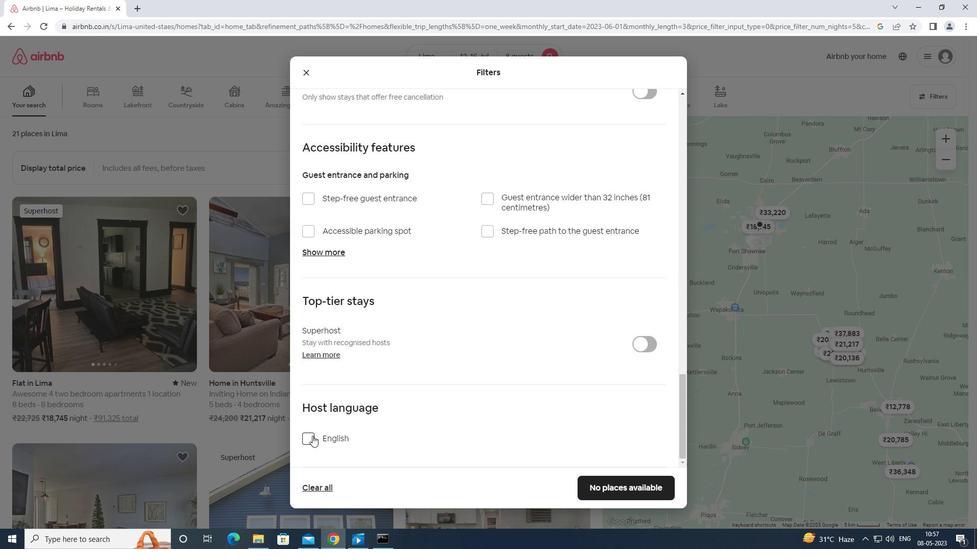 
Action: Mouse pressed left at (307, 436)
Screenshot: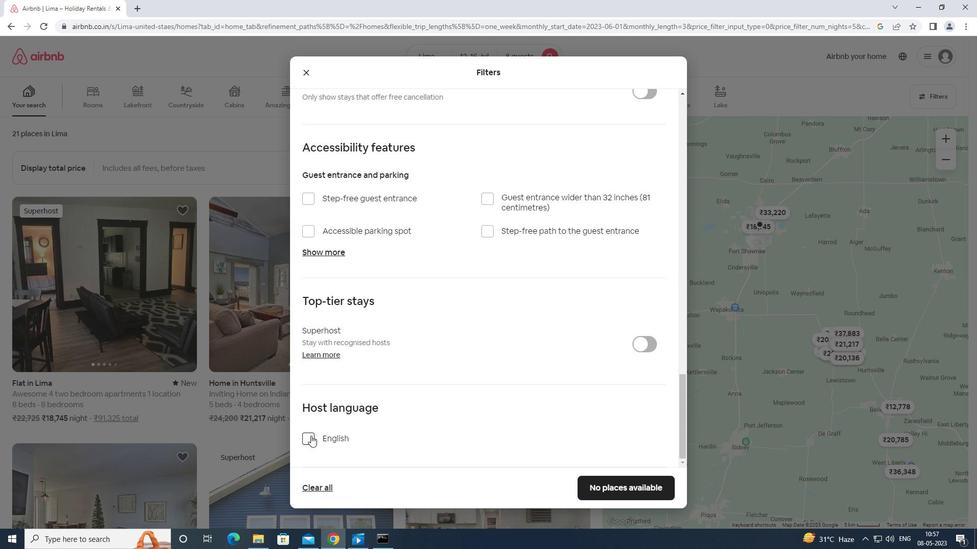
Action: Mouse moved to (643, 481)
Screenshot: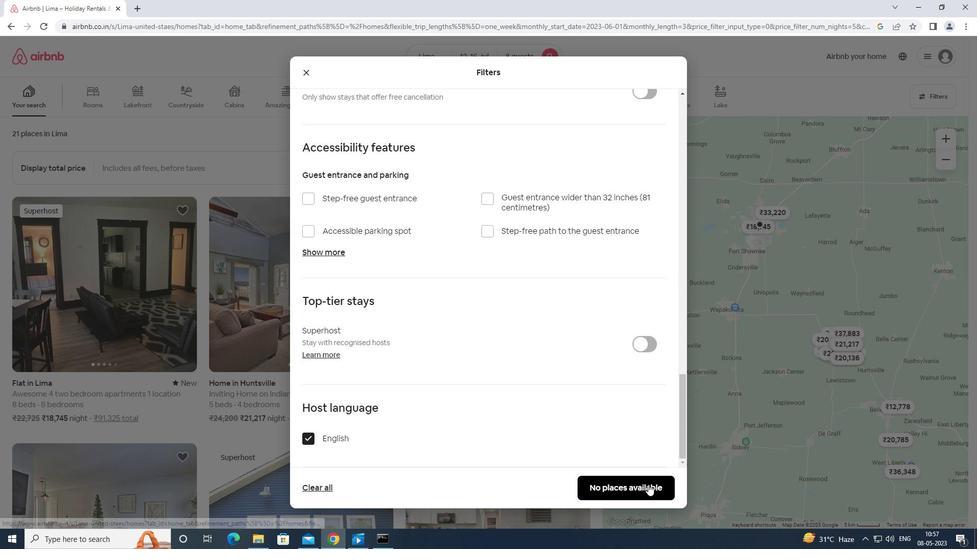 
Action: Mouse pressed left at (643, 481)
Screenshot: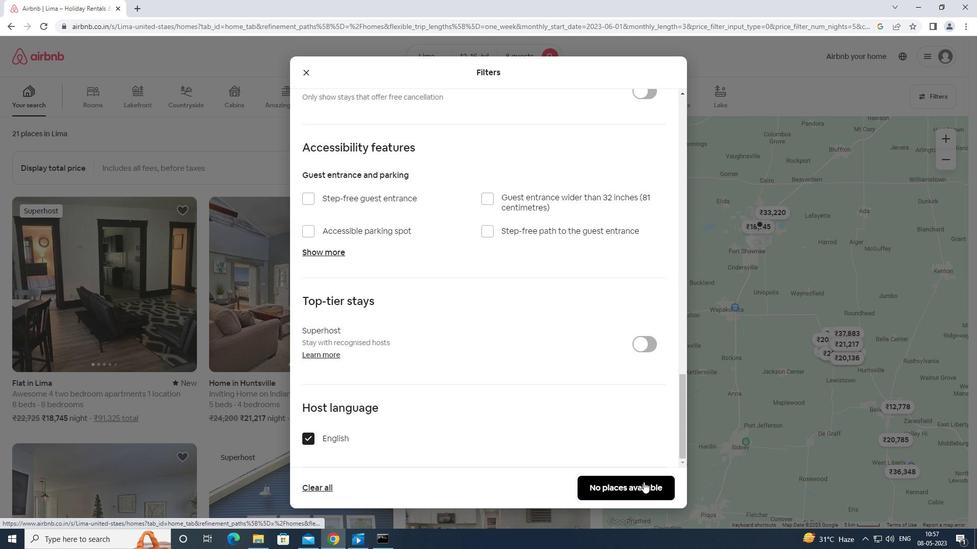 
Action: Mouse moved to (646, 482)
Screenshot: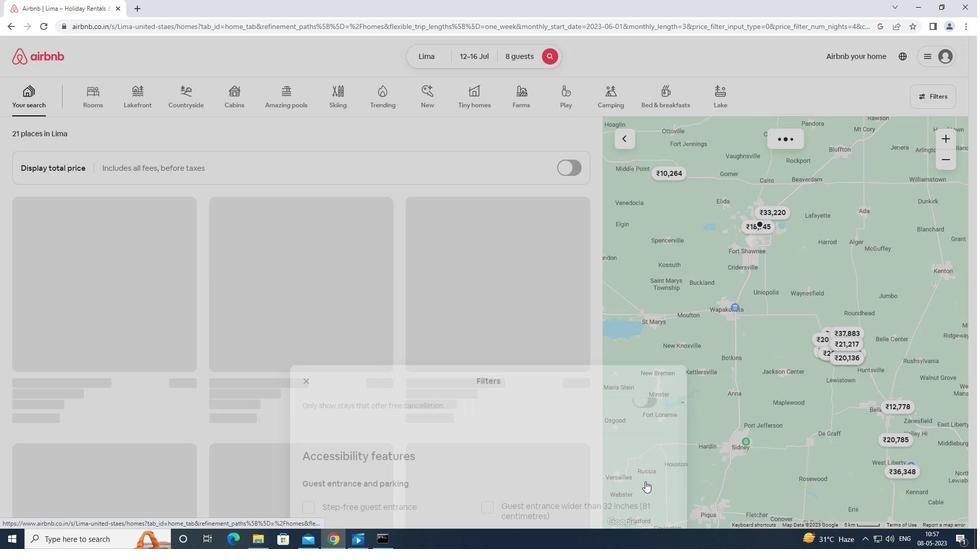 
